 Task: Create a due date automation trigger when advanced on, 2 days before a card is due add basic assigned to me at 11:00 AM.
Action: Mouse moved to (1104, 322)
Screenshot: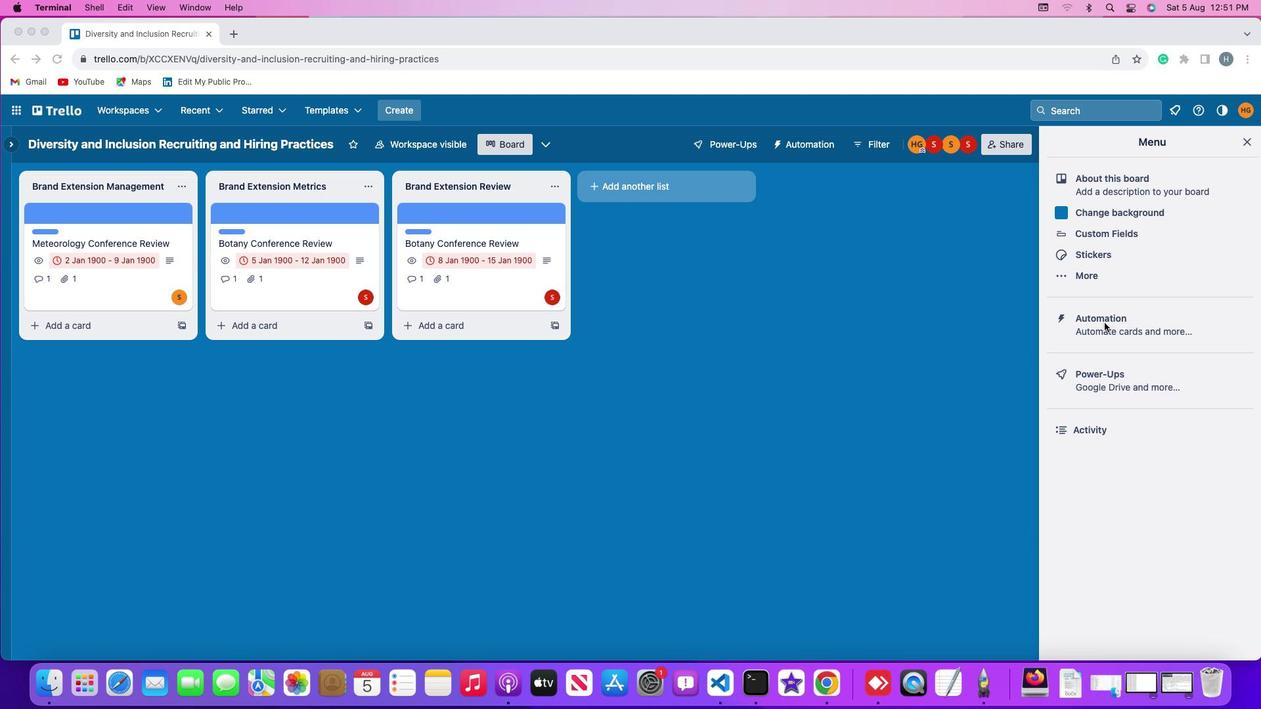 
Action: Mouse pressed left at (1104, 322)
Screenshot: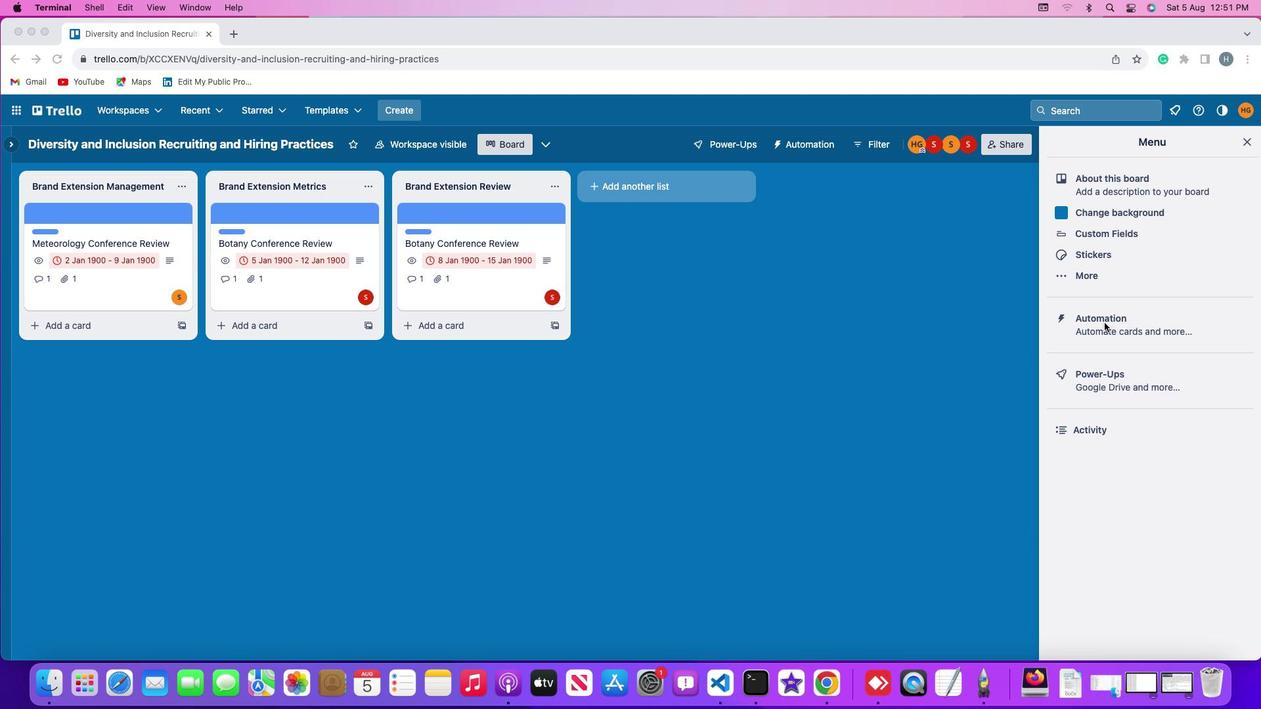 
Action: Mouse moved to (1104, 322)
Screenshot: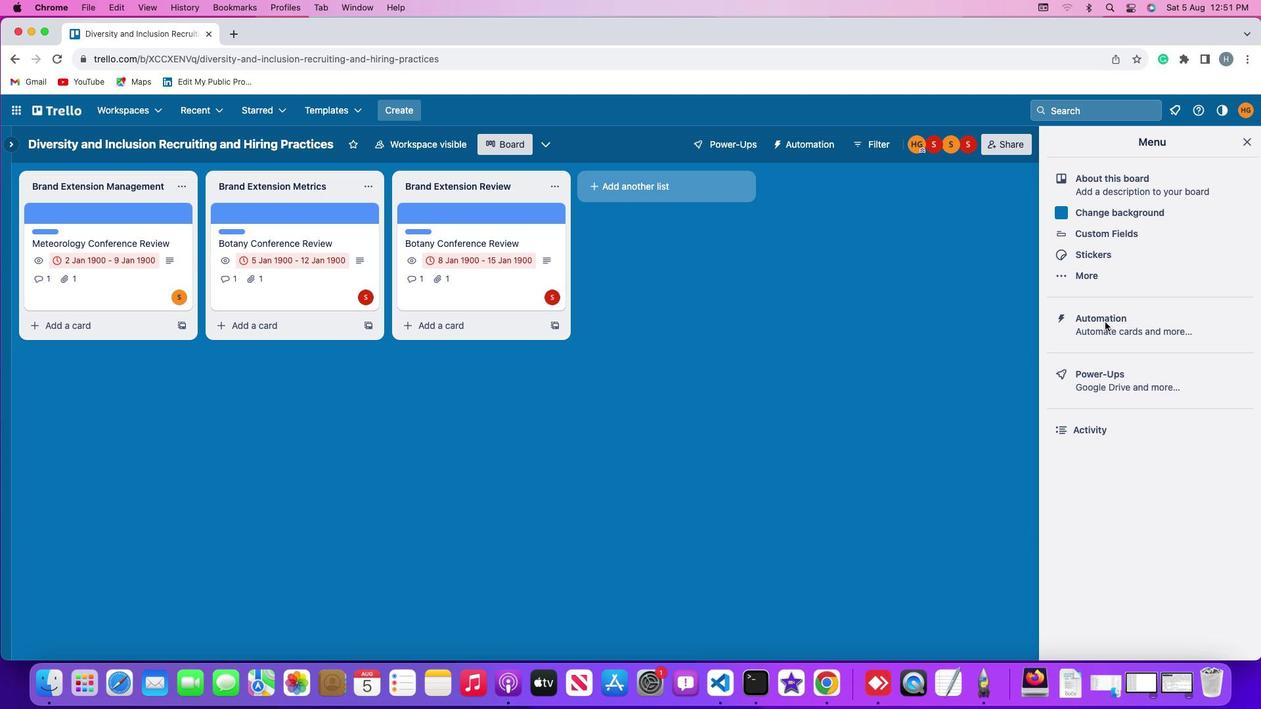 
Action: Mouse pressed left at (1104, 322)
Screenshot: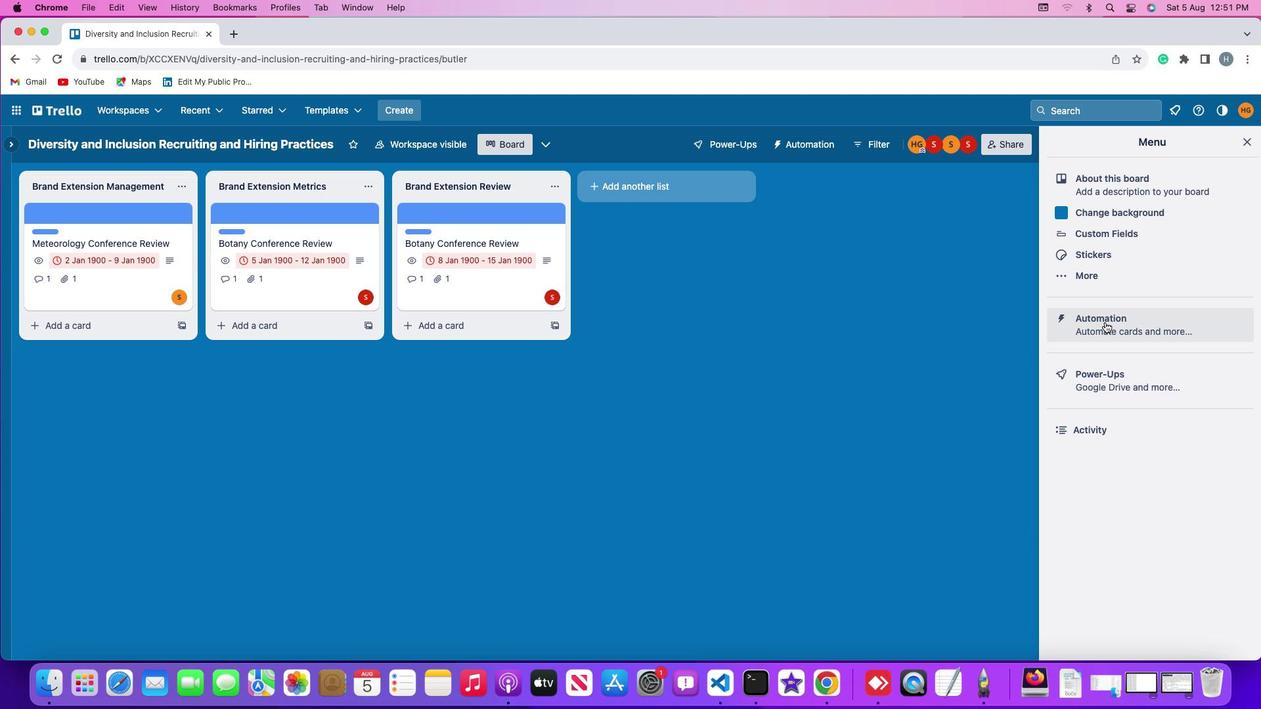 
Action: Mouse moved to (82, 311)
Screenshot: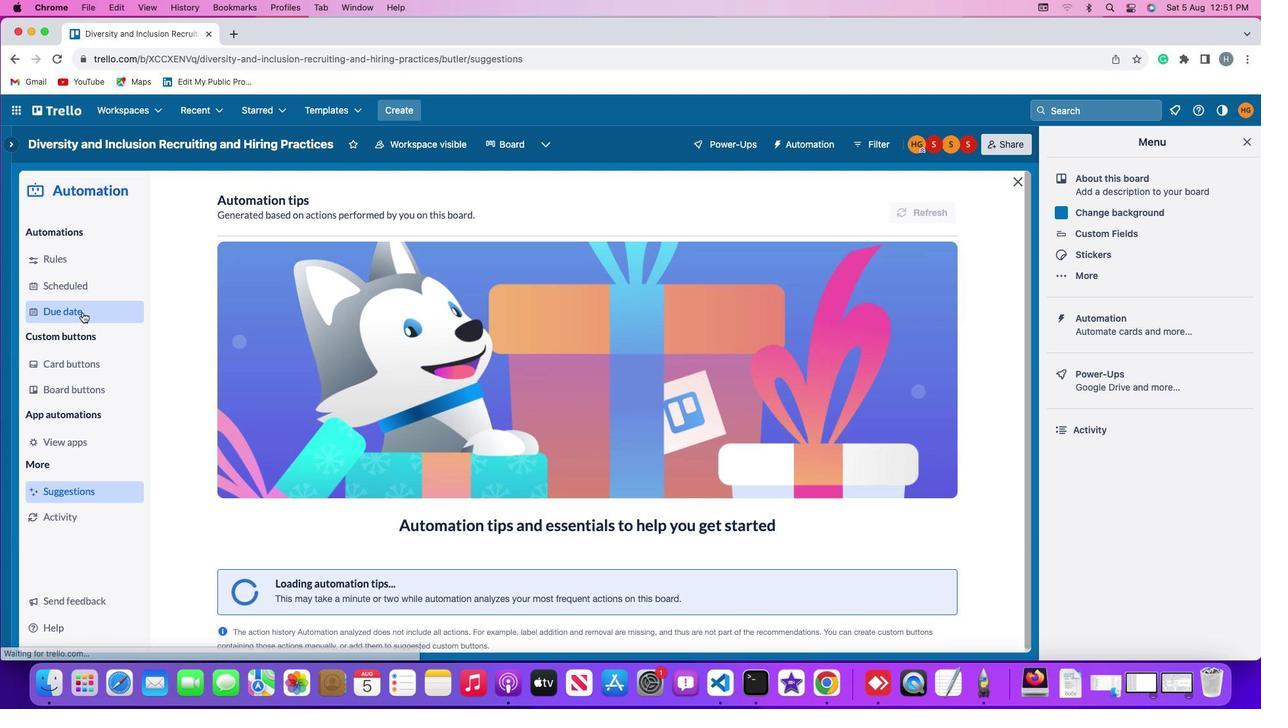 
Action: Mouse pressed left at (82, 311)
Screenshot: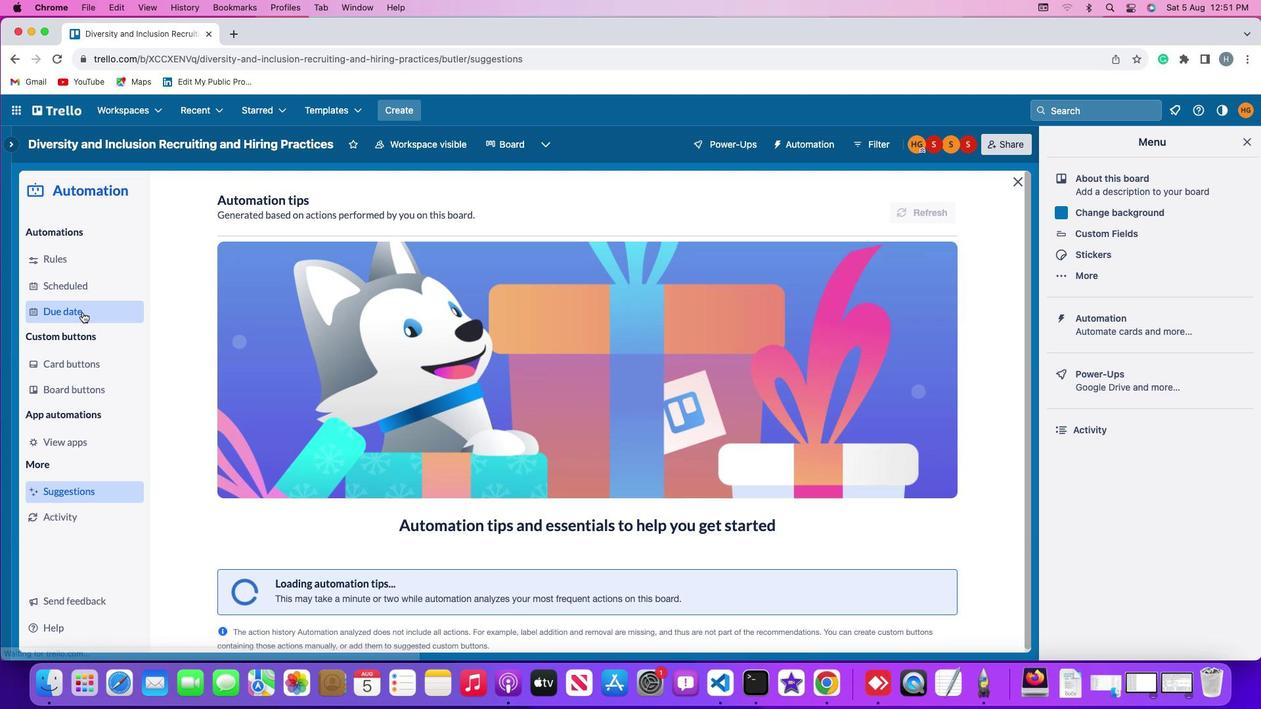
Action: Mouse moved to (880, 201)
Screenshot: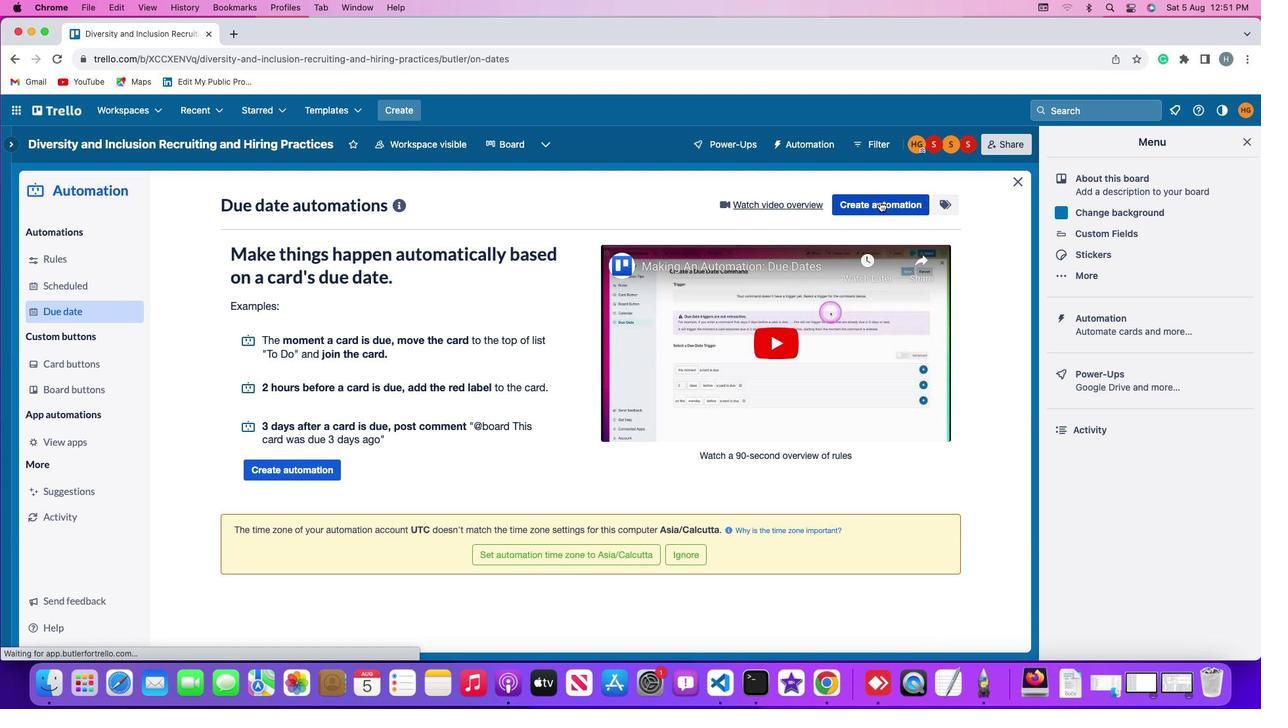 
Action: Mouse pressed left at (880, 201)
Screenshot: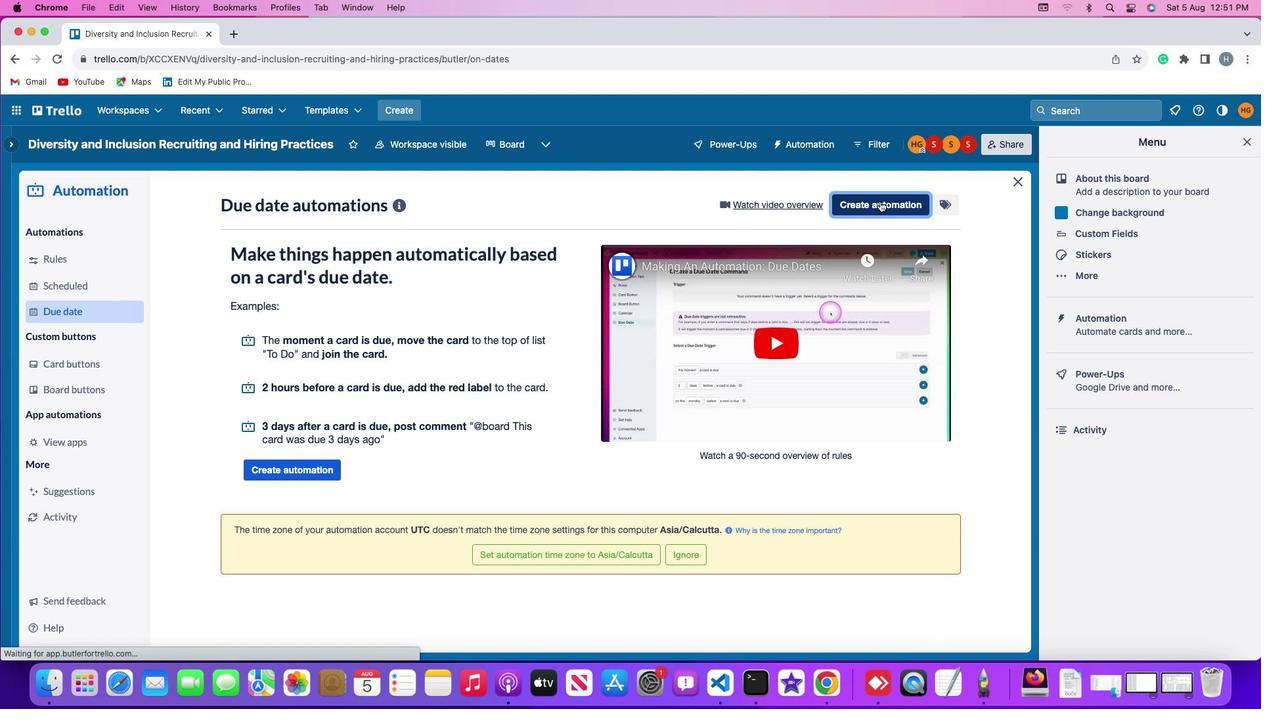 
Action: Mouse moved to (575, 328)
Screenshot: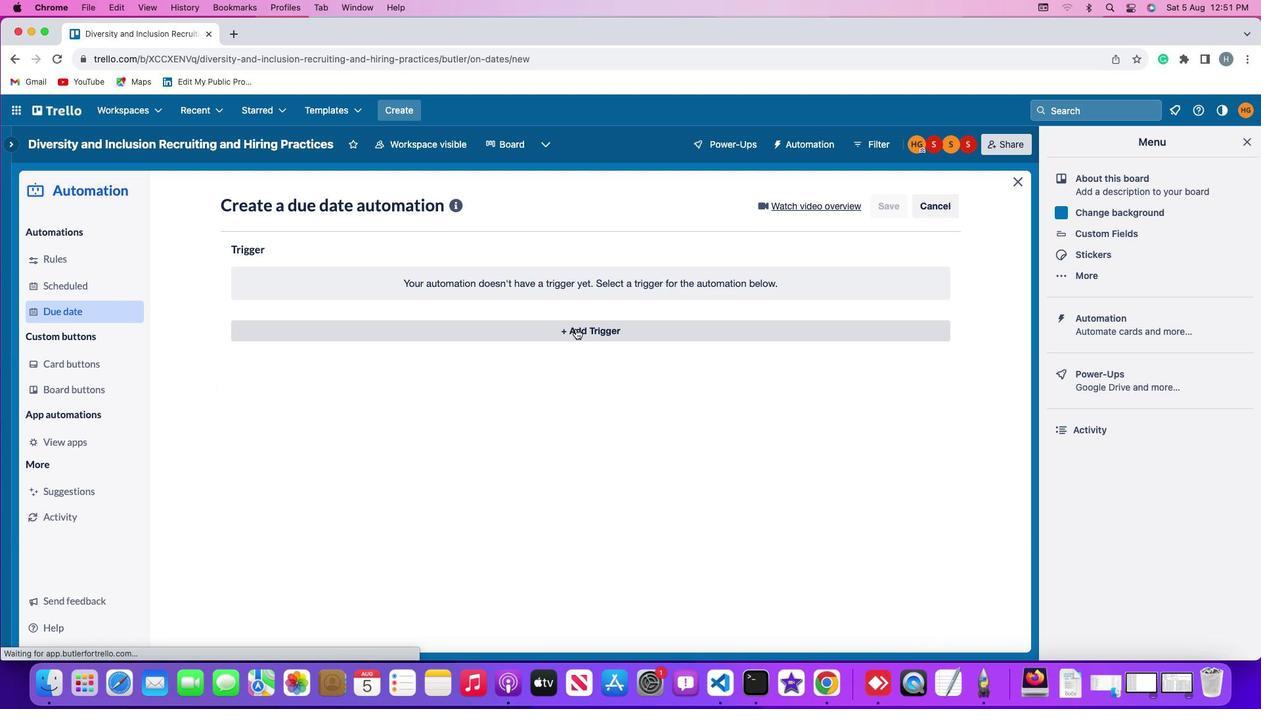 
Action: Mouse pressed left at (575, 328)
Screenshot: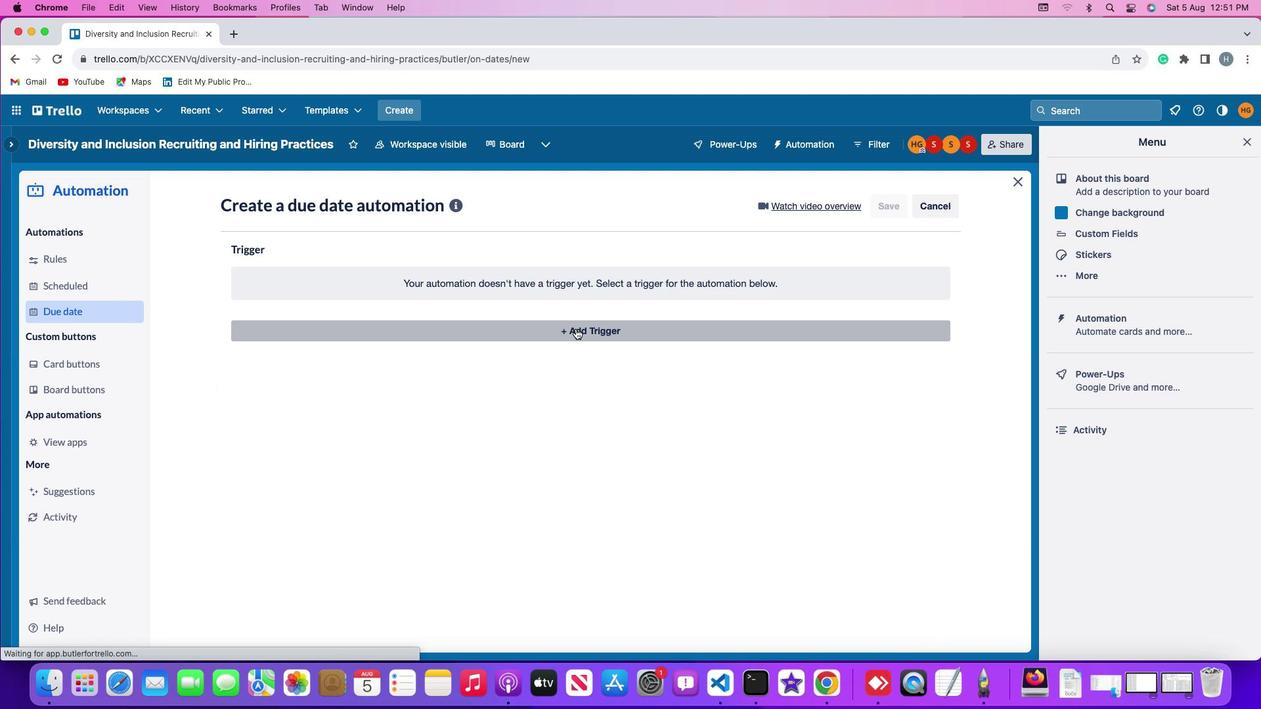 
Action: Mouse moved to (258, 528)
Screenshot: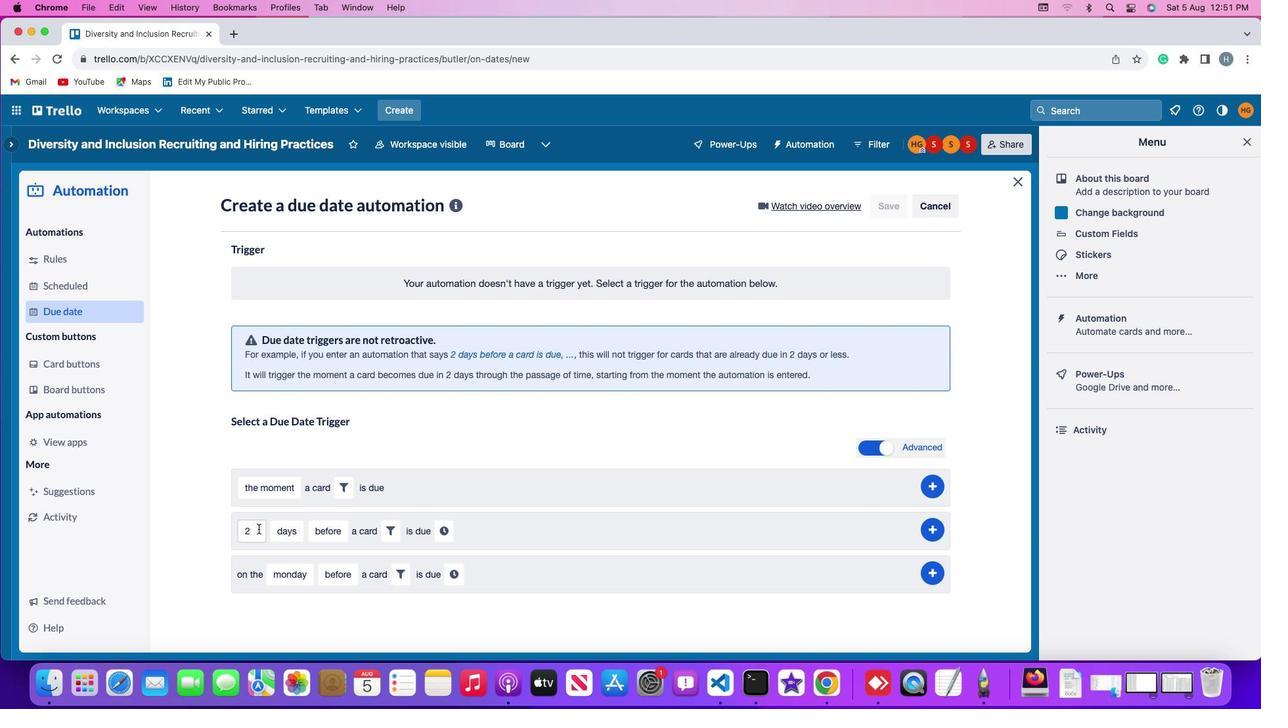 
Action: Mouse pressed left at (258, 528)
Screenshot: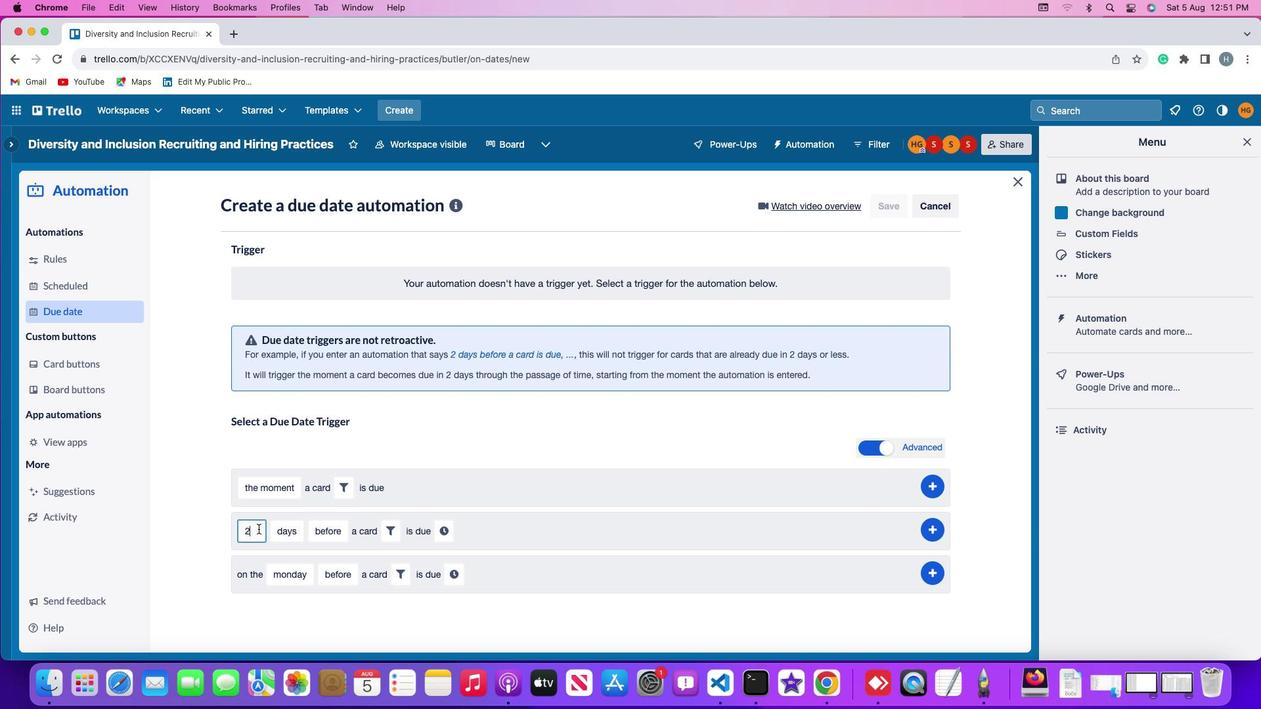 
Action: Mouse moved to (259, 527)
Screenshot: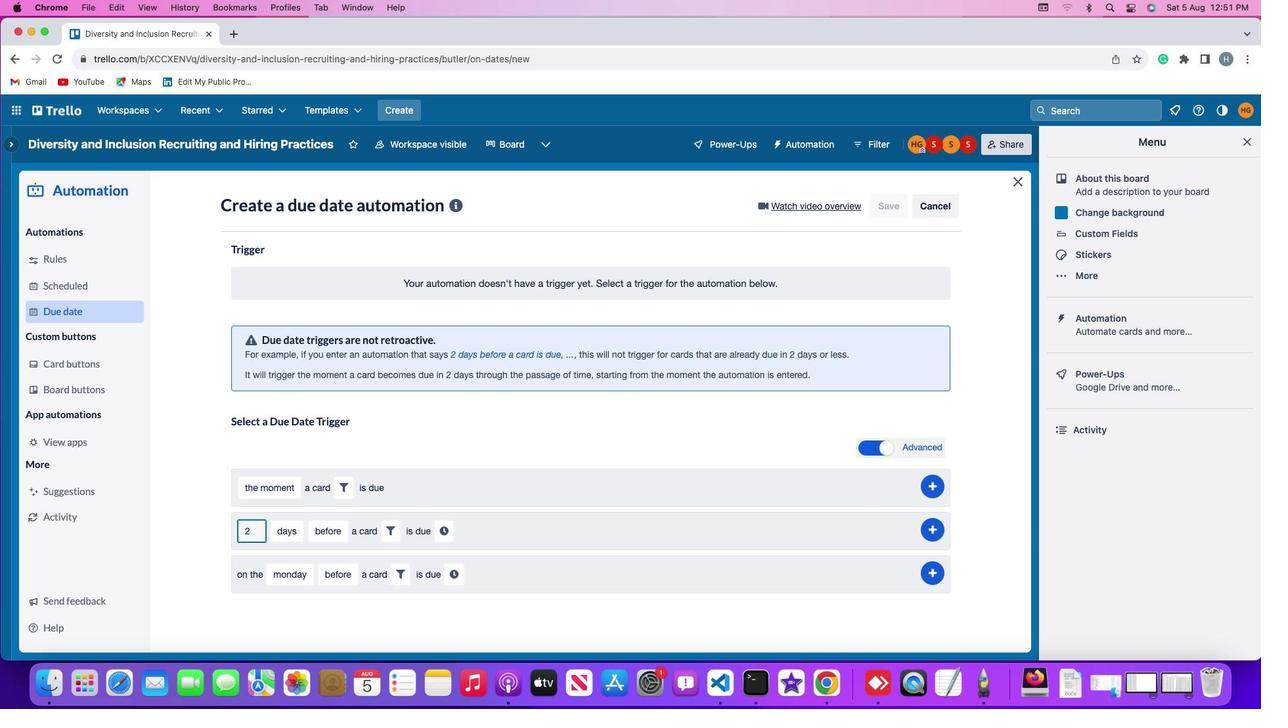 
Action: Key pressed Key.backspace'2'
Screenshot: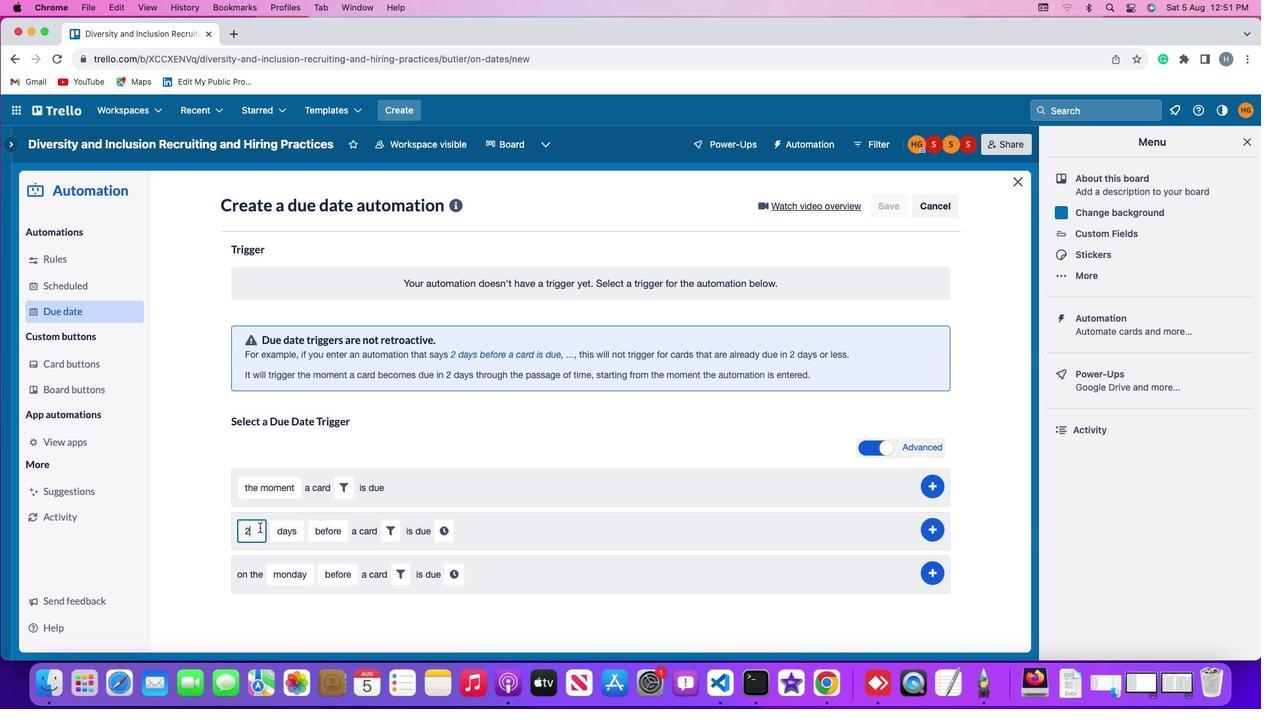 
Action: Mouse moved to (289, 527)
Screenshot: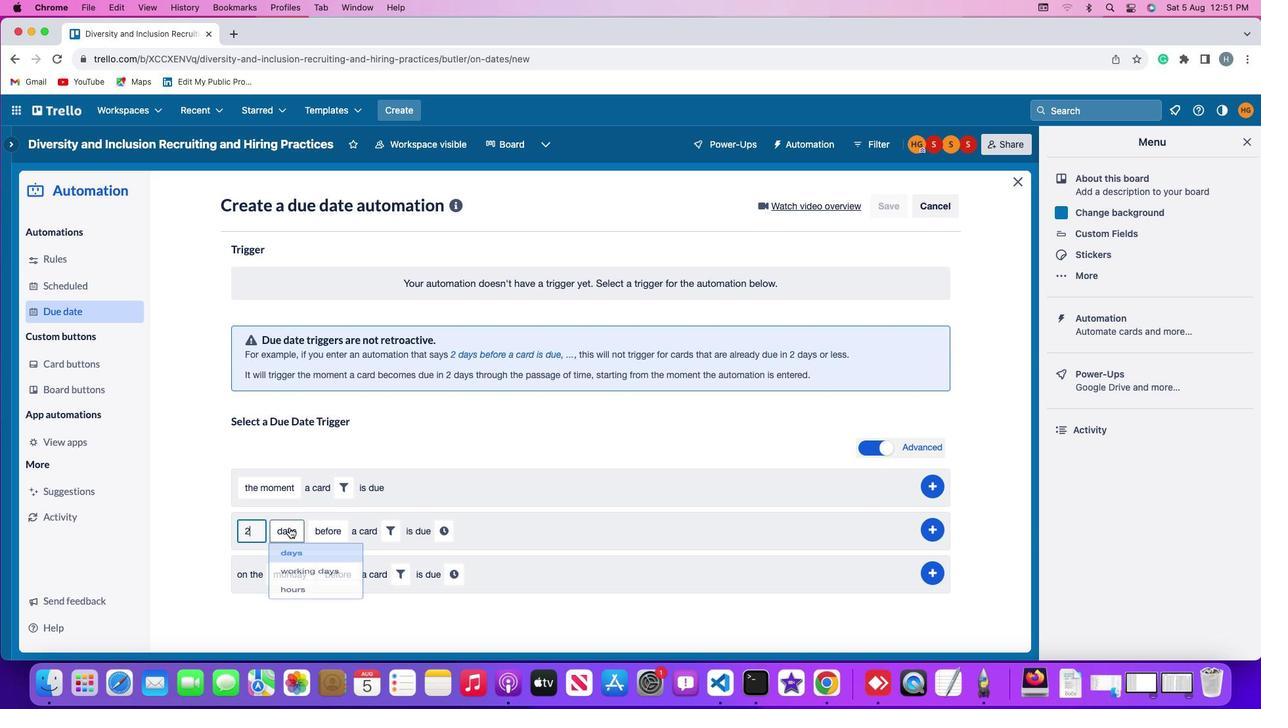 
Action: Mouse pressed left at (289, 527)
Screenshot: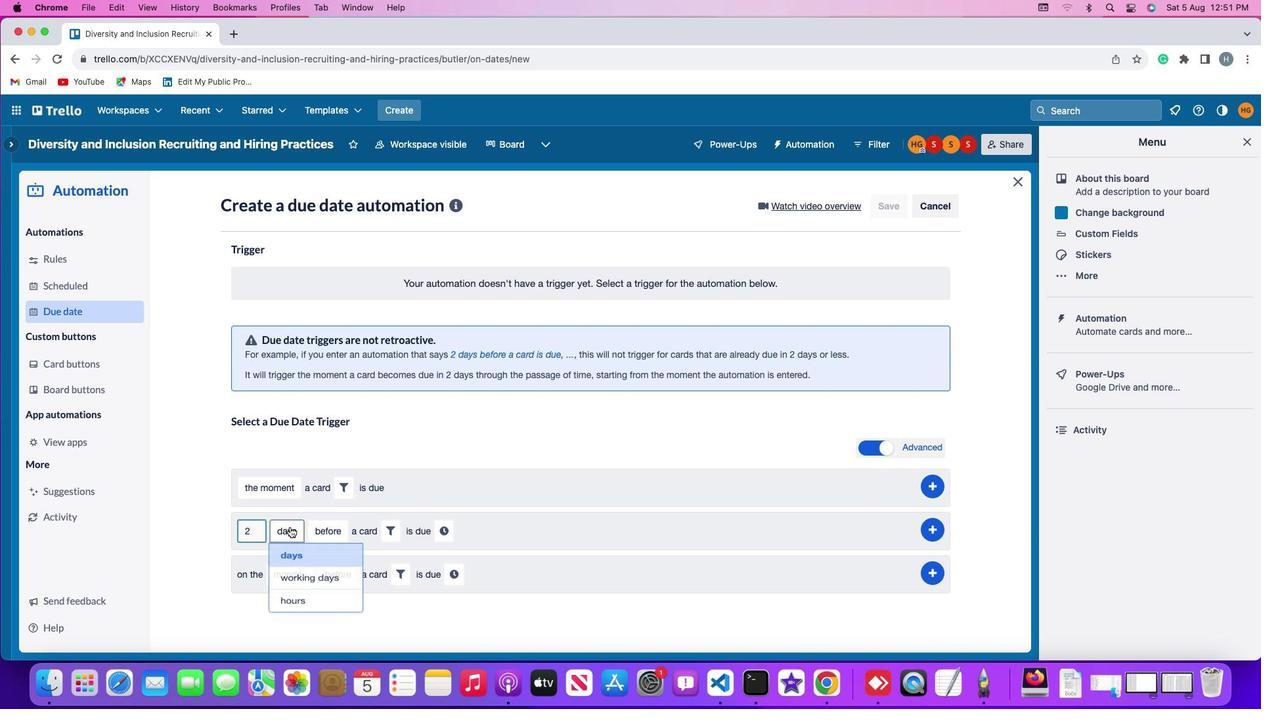 
Action: Mouse moved to (298, 553)
Screenshot: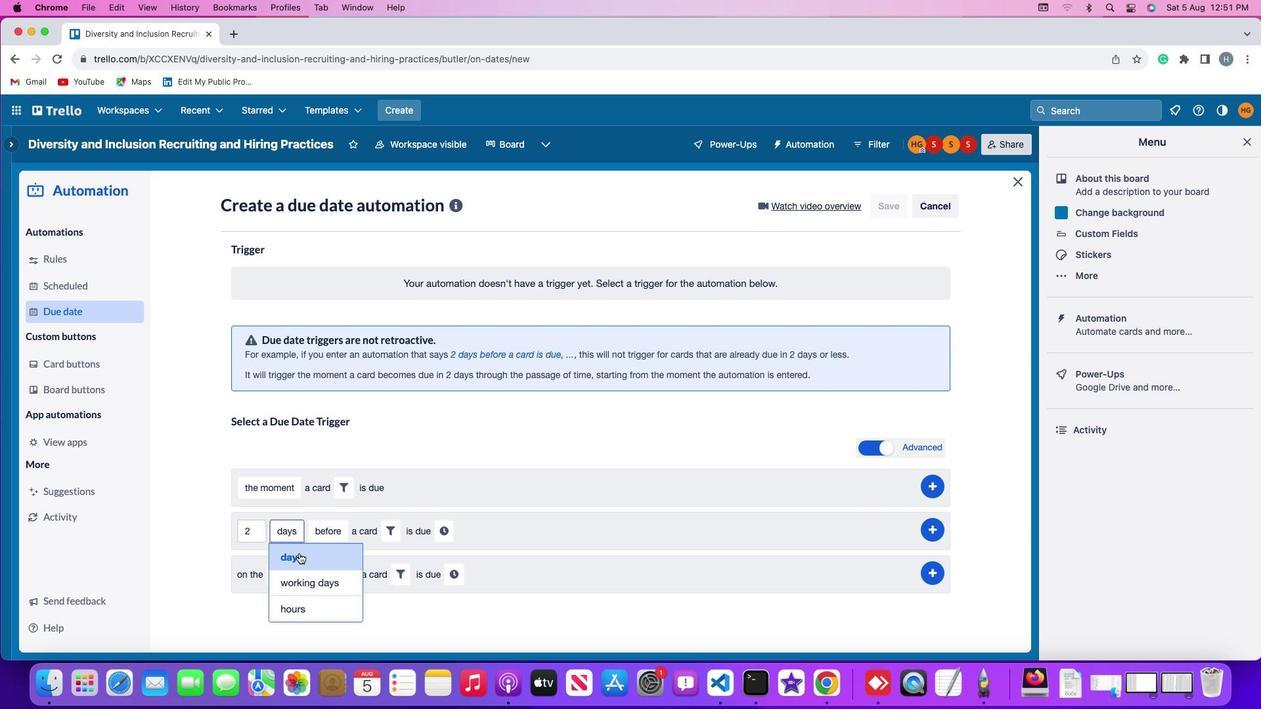 
Action: Mouse pressed left at (298, 553)
Screenshot: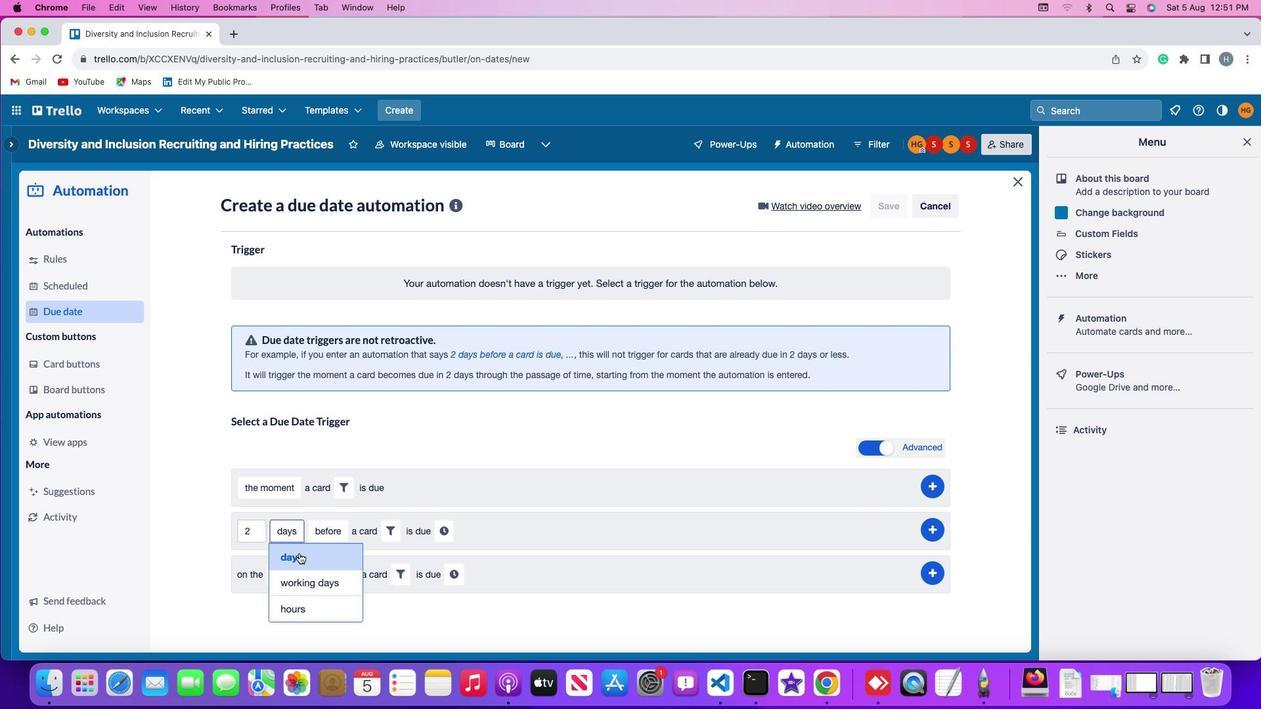 
Action: Mouse moved to (329, 525)
Screenshot: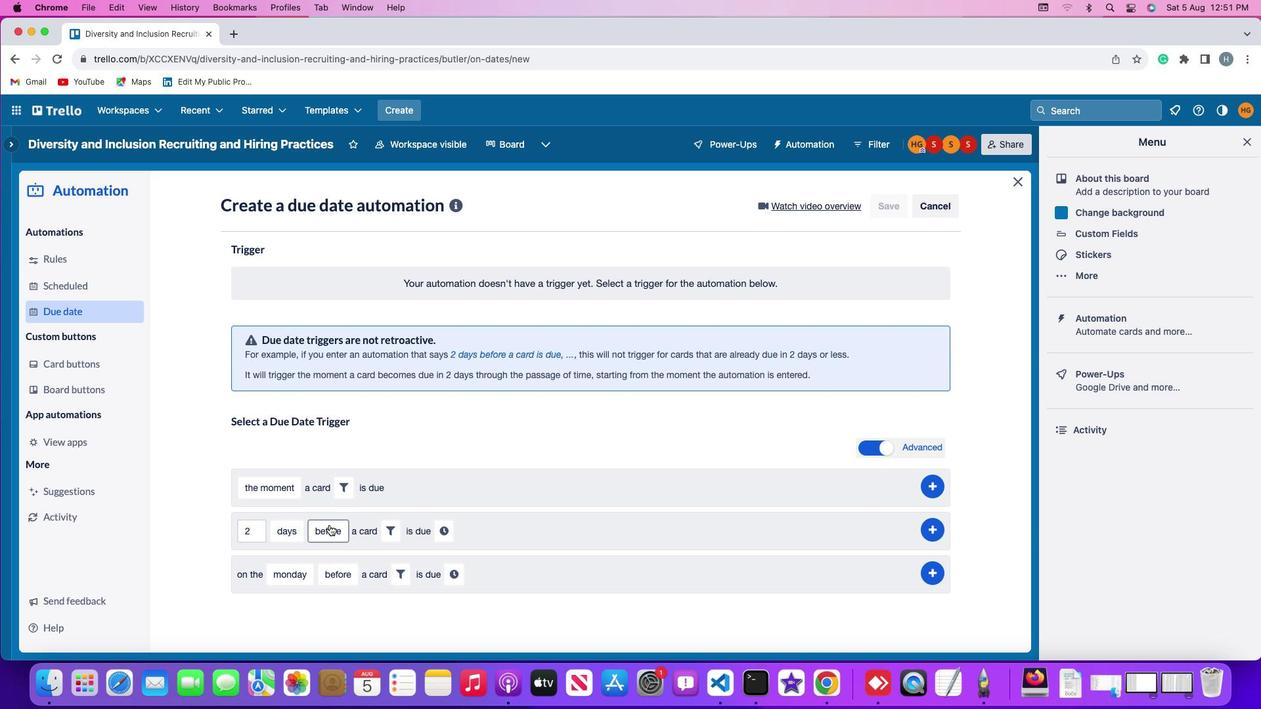 
Action: Mouse pressed left at (329, 525)
Screenshot: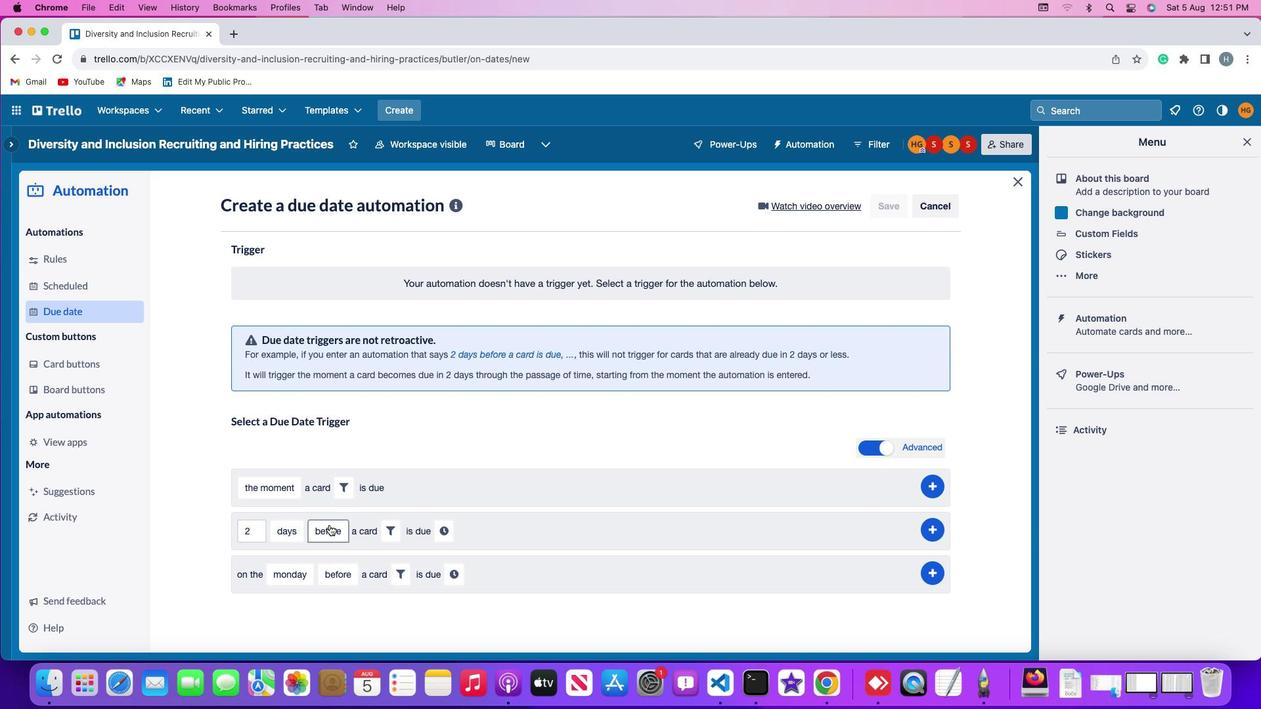 
Action: Mouse moved to (339, 554)
Screenshot: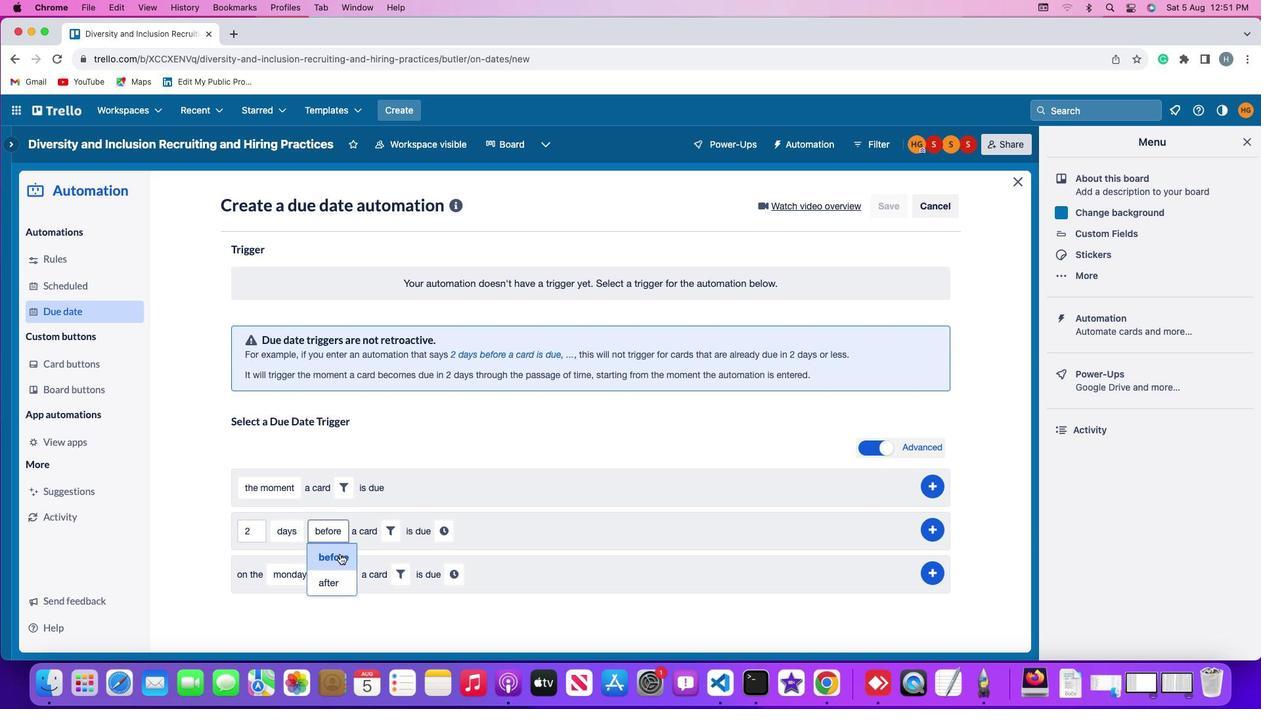 
Action: Mouse pressed left at (339, 554)
Screenshot: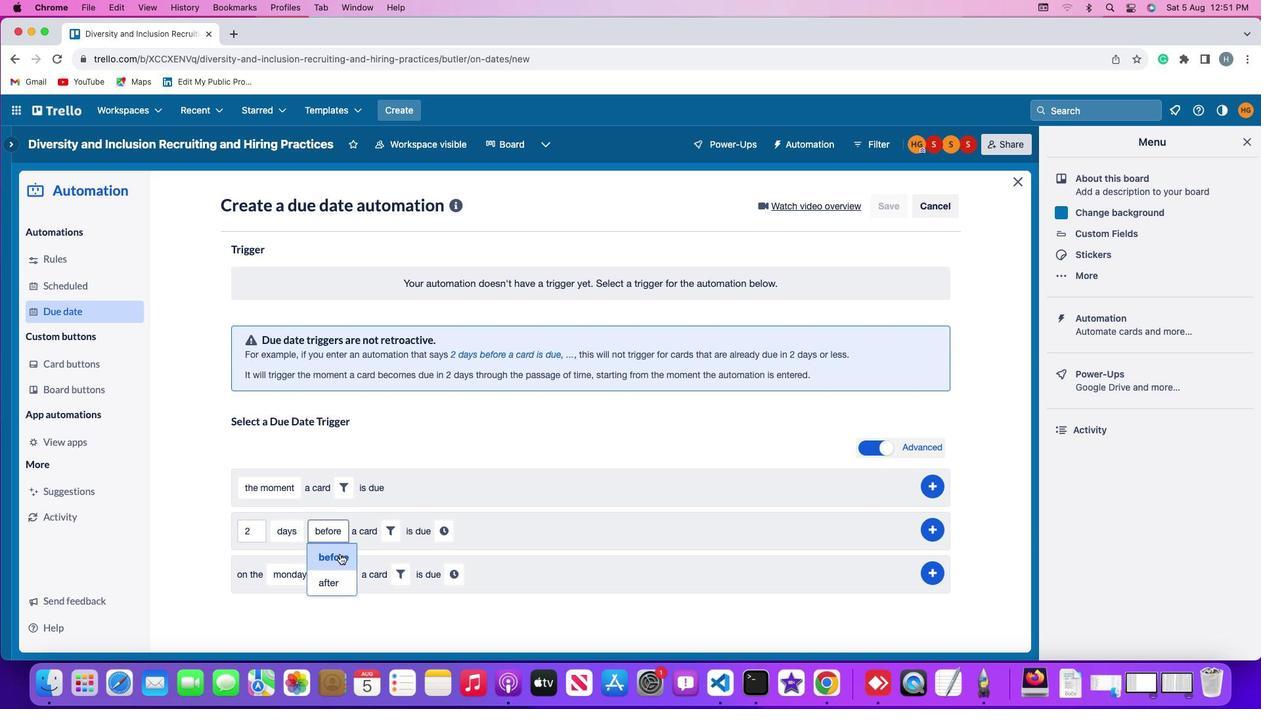 
Action: Mouse moved to (394, 530)
Screenshot: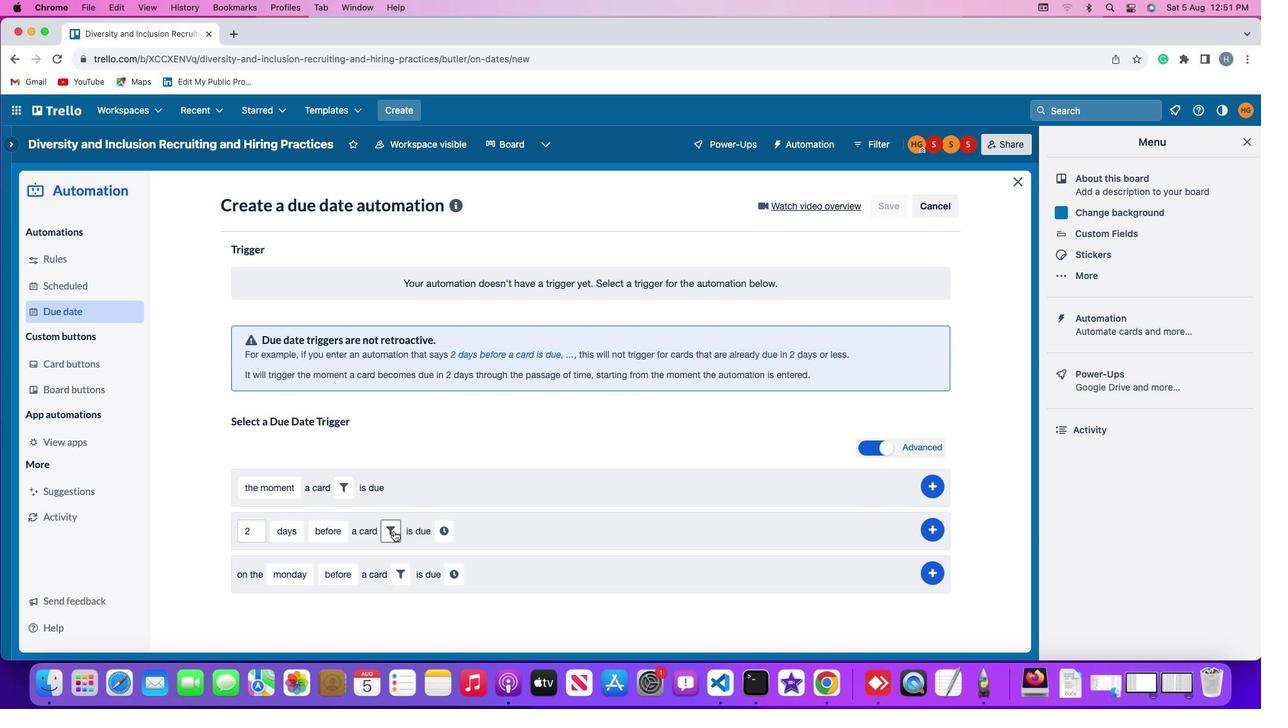 
Action: Mouse pressed left at (394, 530)
Screenshot: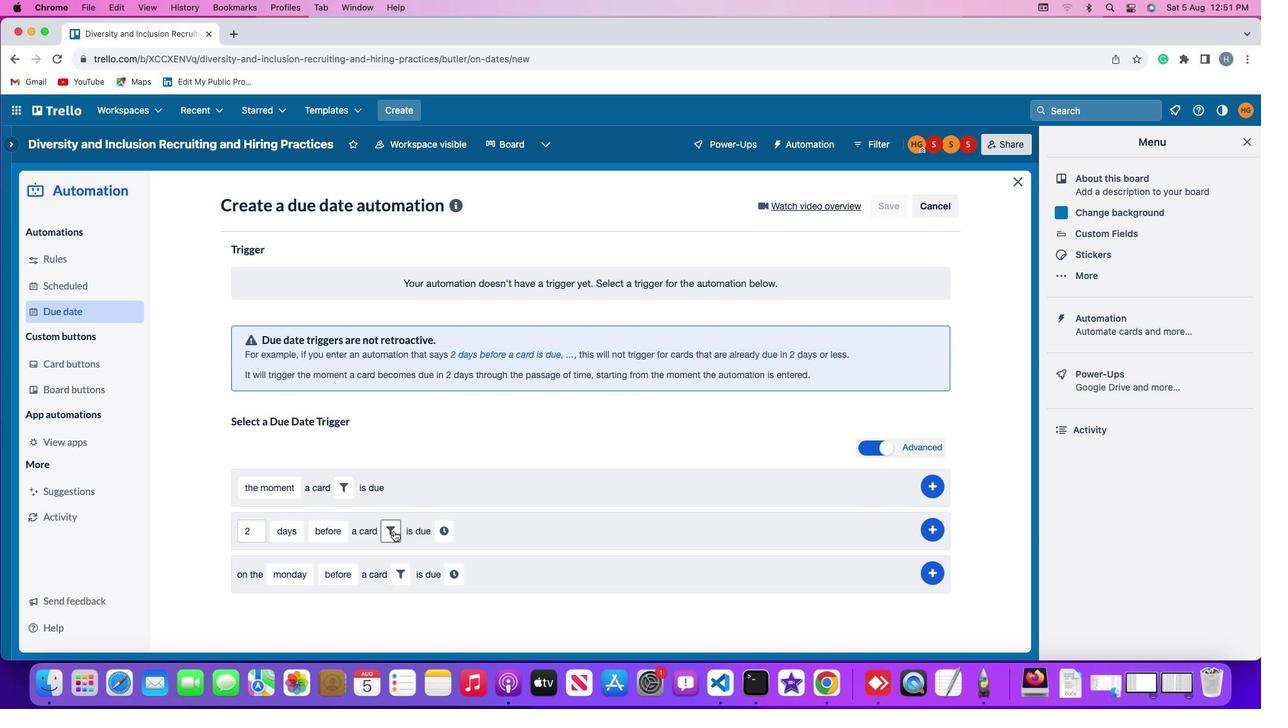 
Action: Mouse moved to (469, 570)
Screenshot: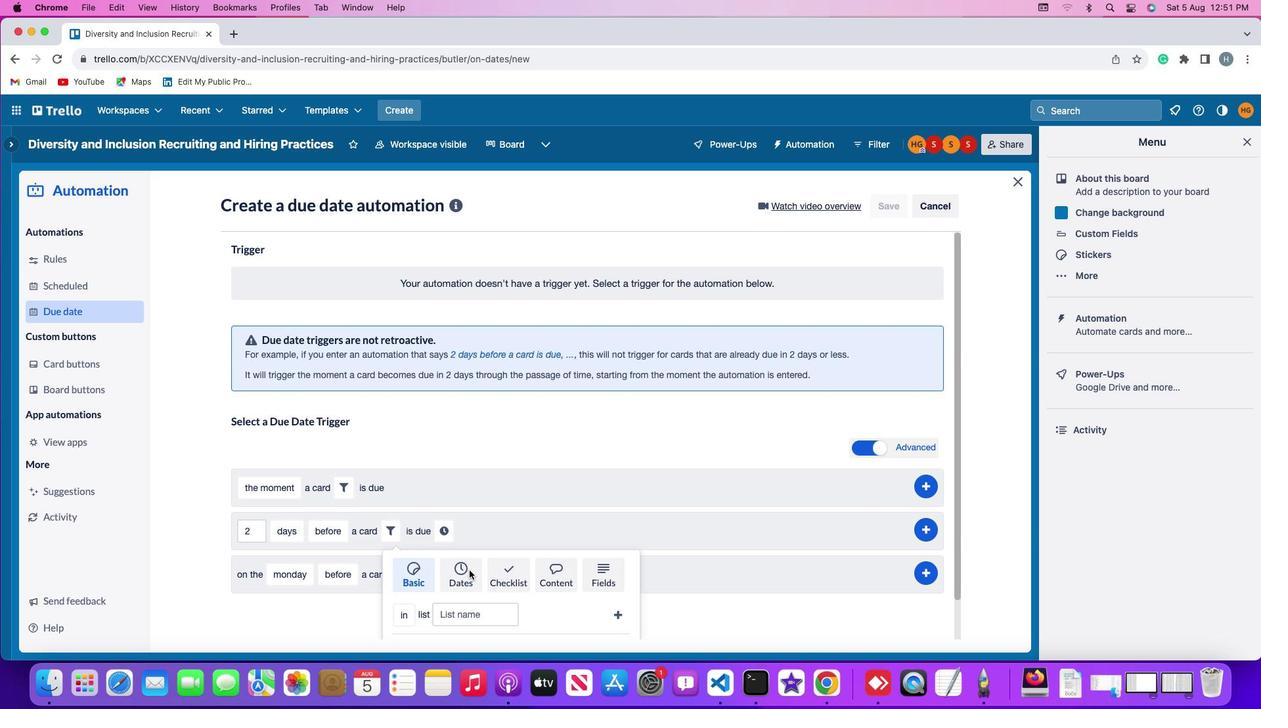 
Action: Mouse scrolled (469, 570) with delta (0, 0)
Screenshot: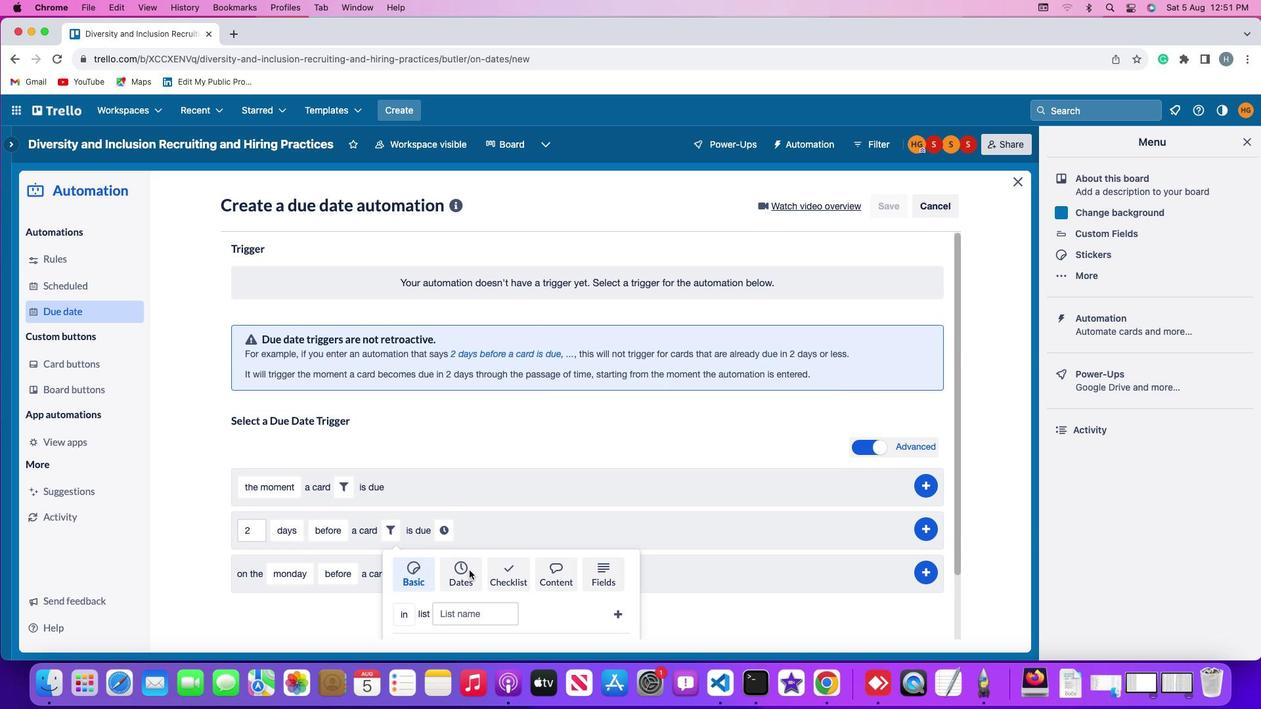 
Action: Mouse scrolled (469, 570) with delta (0, 0)
Screenshot: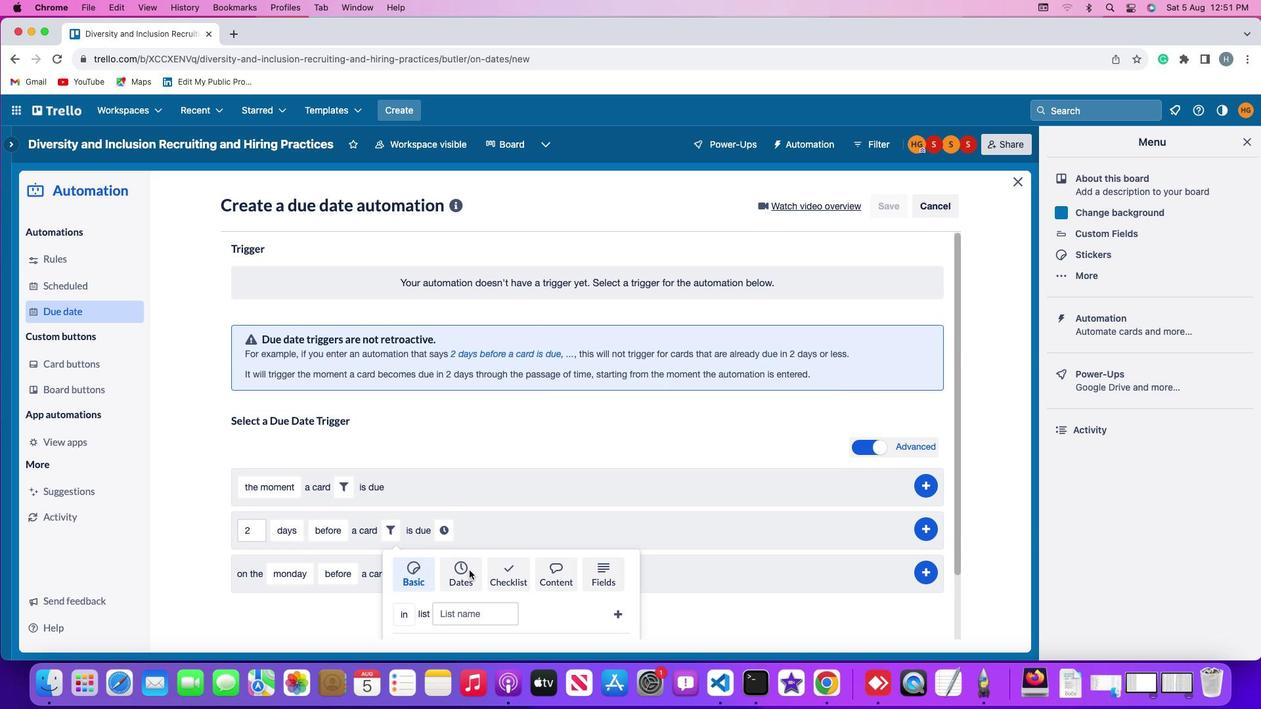 
Action: Mouse scrolled (469, 570) with delta (0, -2)
Screenshot: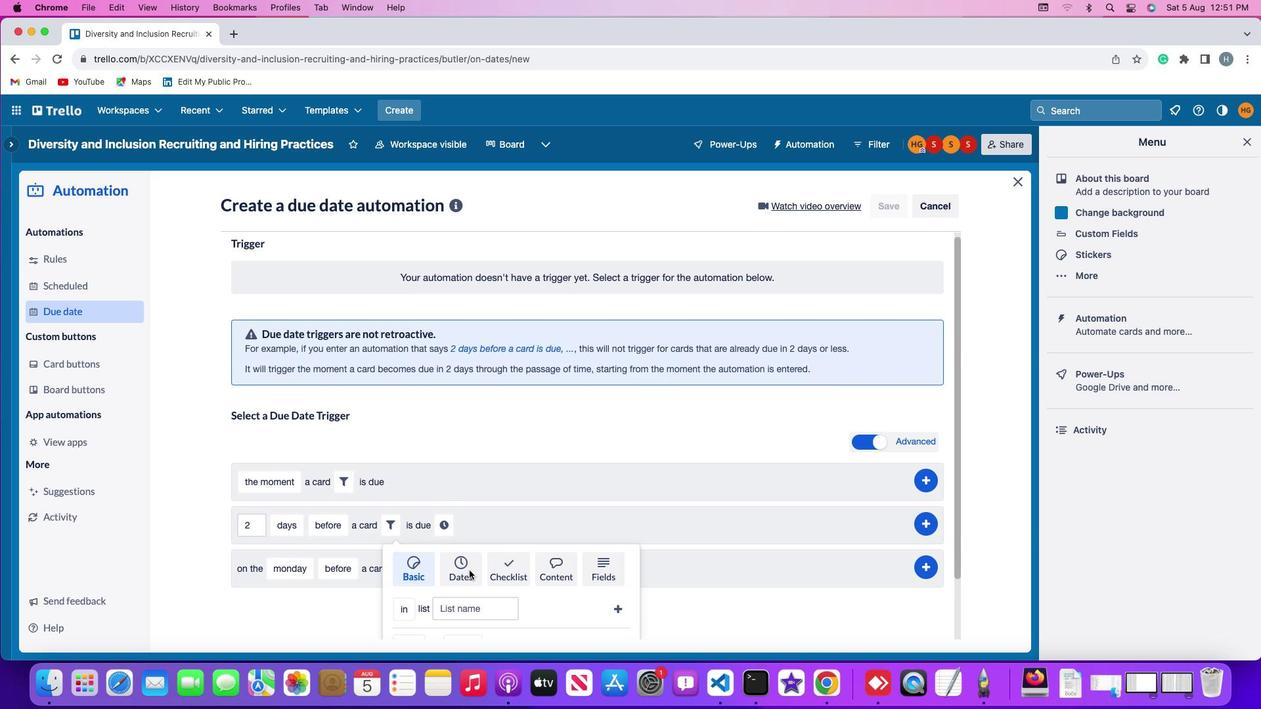 
Action: Mouse scrolled (469, 570) with delta (0, -3)
Screenshot: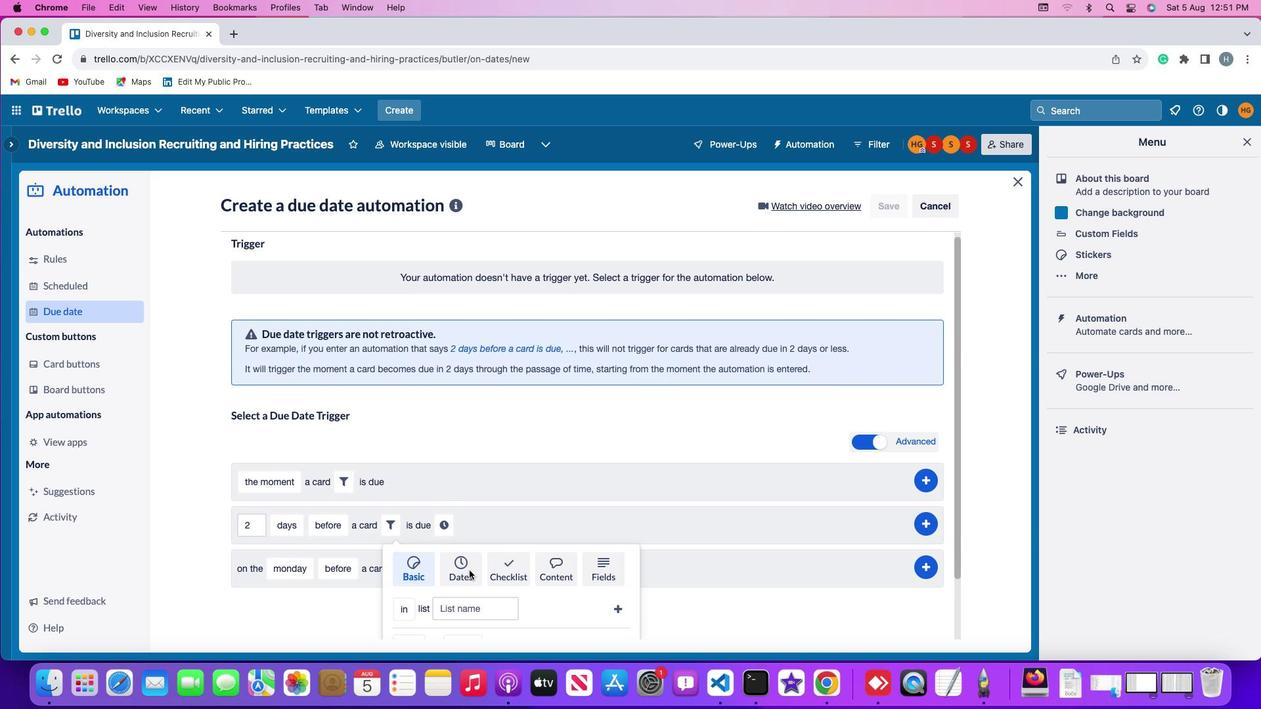
Action: Mouse scrolled (469, 570) with delta (0, -3)
Screenshot: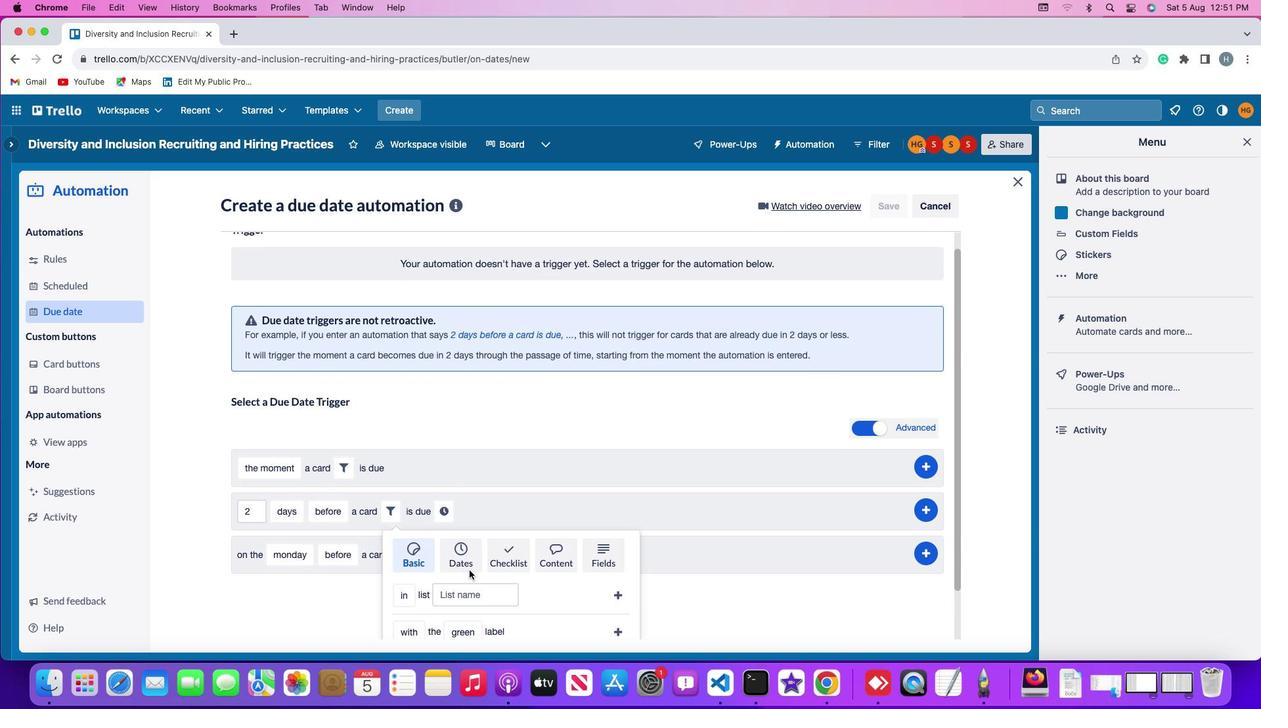 
Action: Mouse scrolled (469, 570) with delta (0, -4)
Screenshot: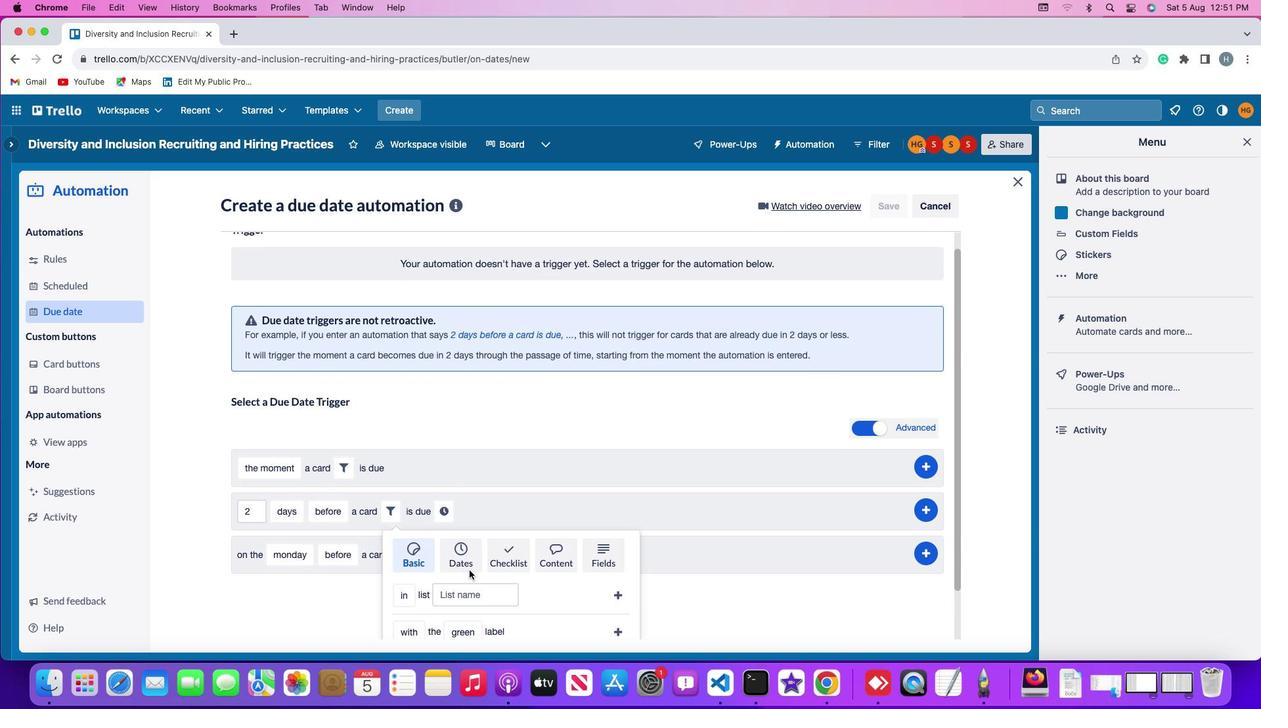 
Action: Mouse scrolled (469, 570) with delta (0, 0)
Screenshot: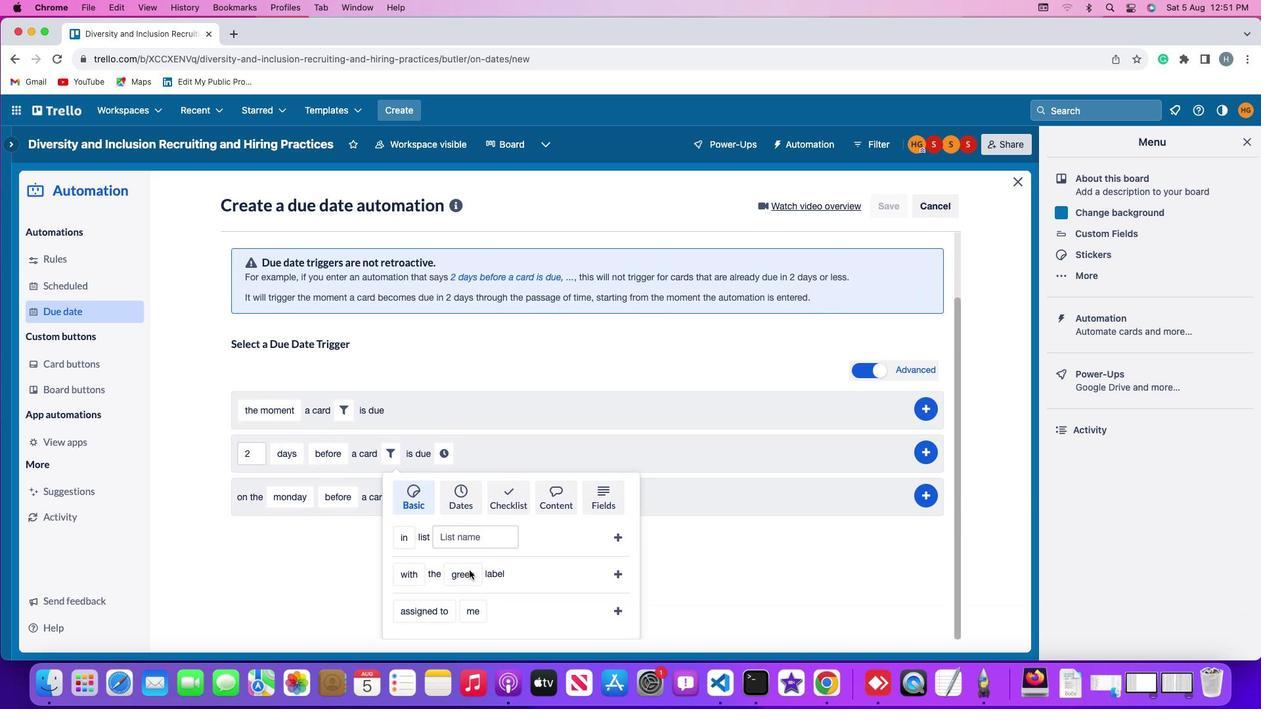 
Action: Mouse scrolled (469, 570) with delta (0, 0)
Screenshot: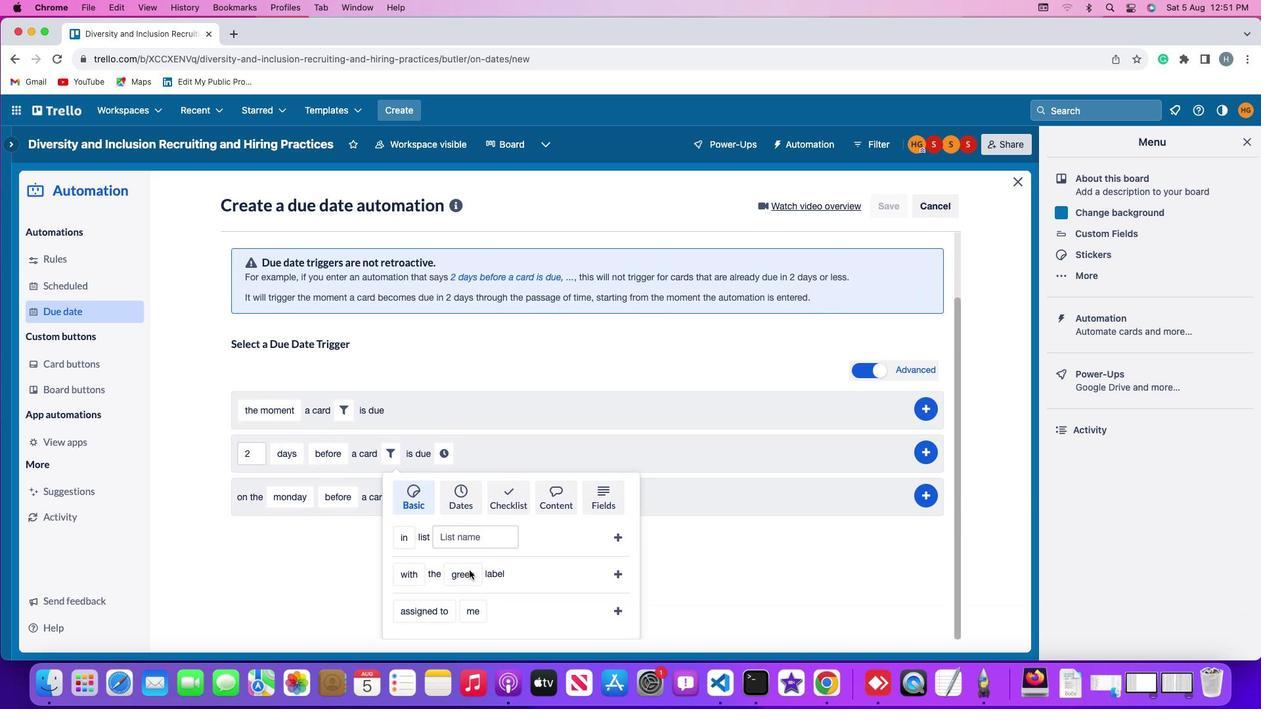 
Action: Mouse scrolled (469, 570) with delta (0, -1)
Screenshot: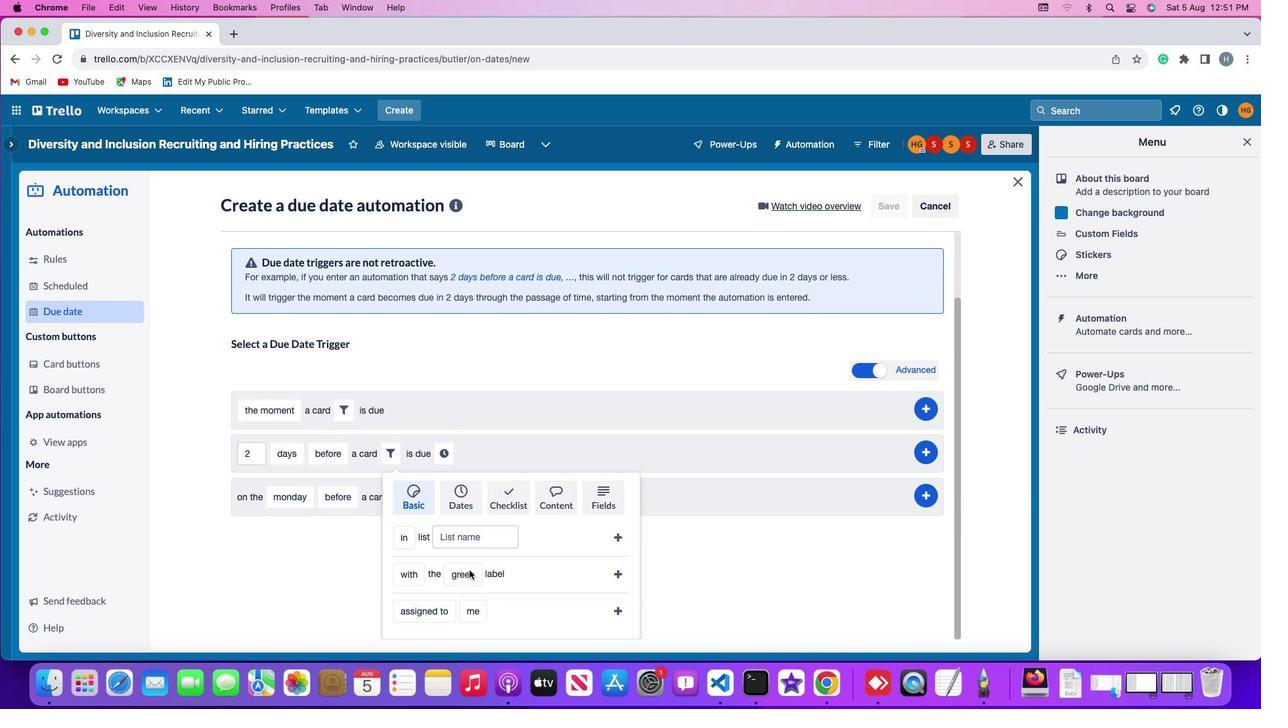
Action: Mouse scrolled (469, 570) with delta (0, -3)
Screenshot: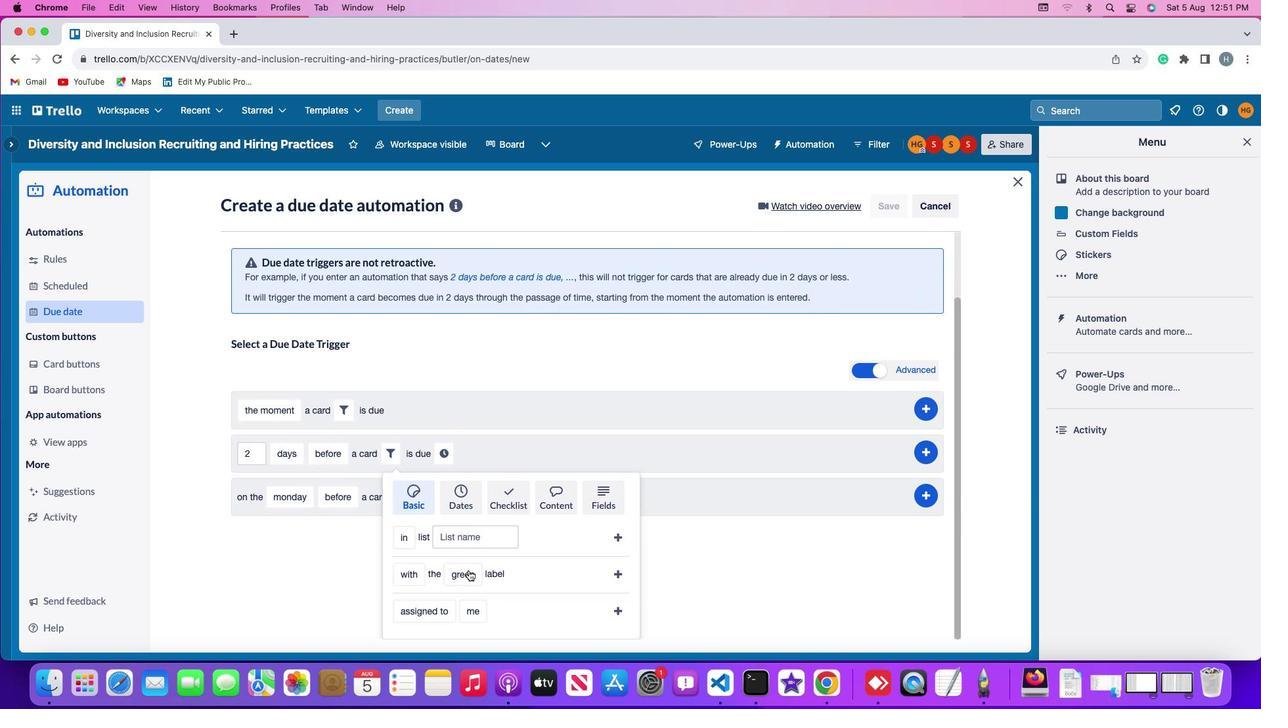 
Action: Mouse moved to (425, 607)
Screenshot: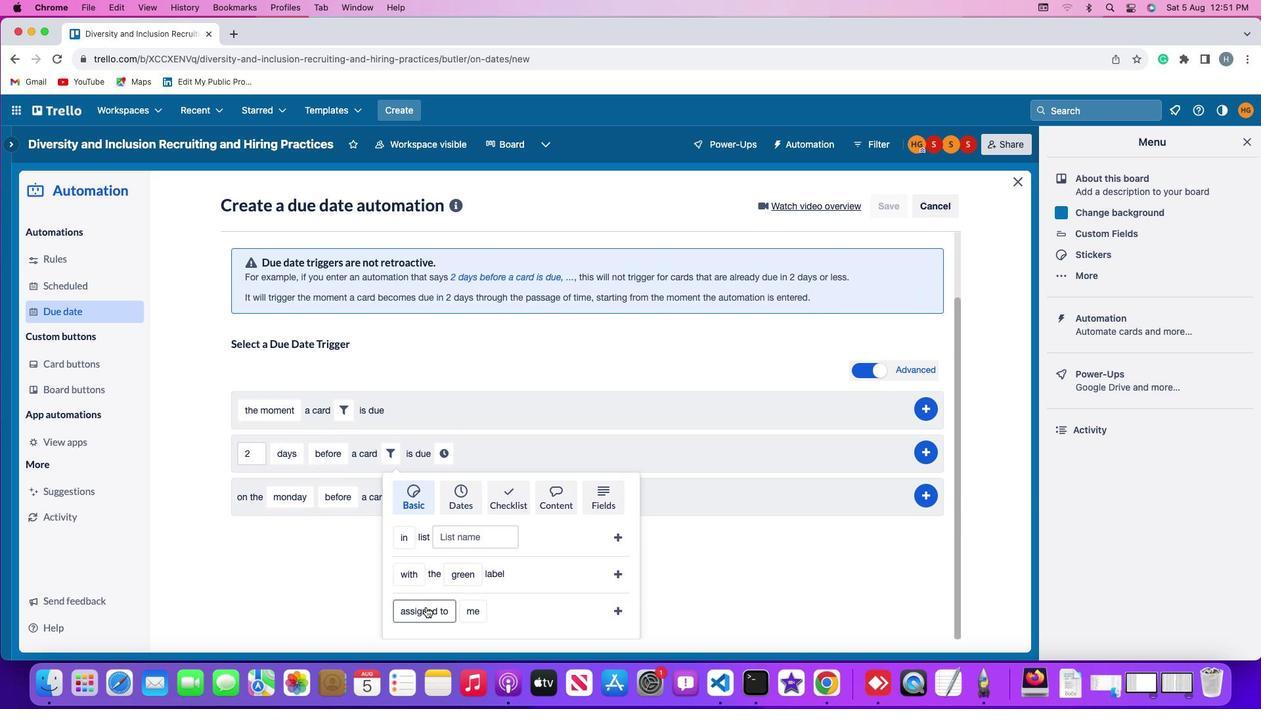 
Action: Mouse pressed left at (425, 607)
Screenshot: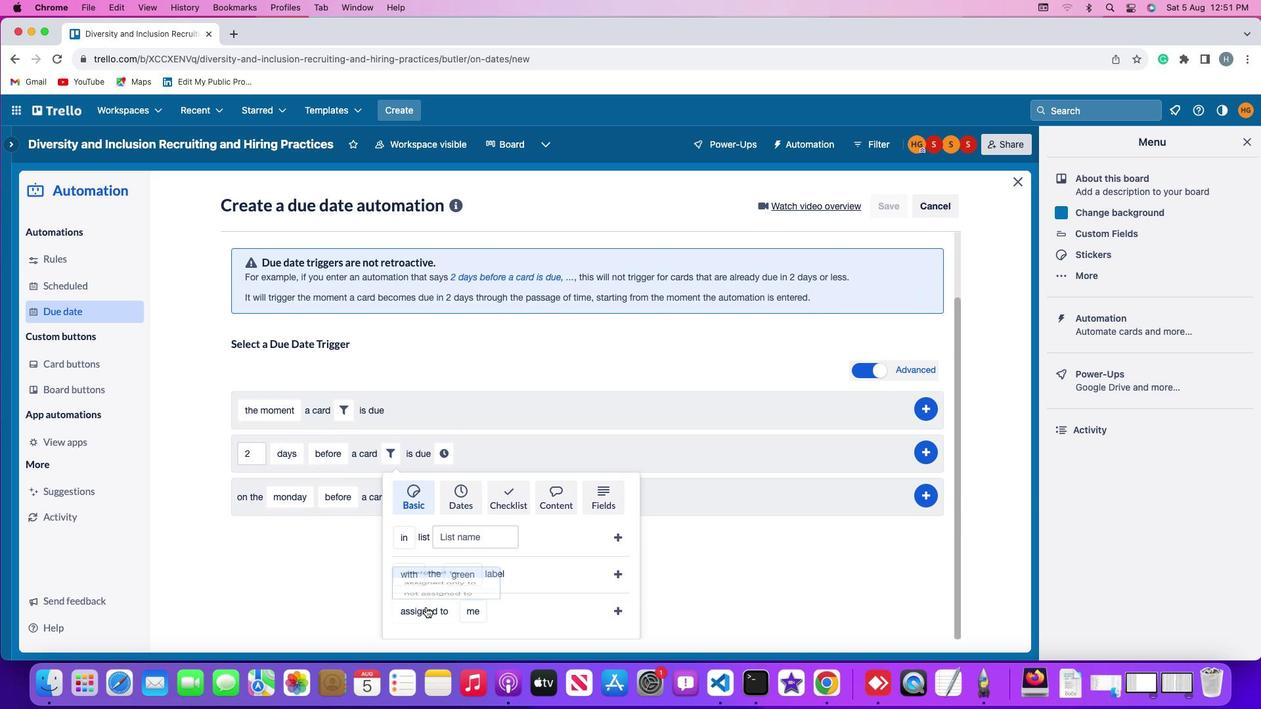 
Action: Mouse moved to (449, 535)
Screenshot: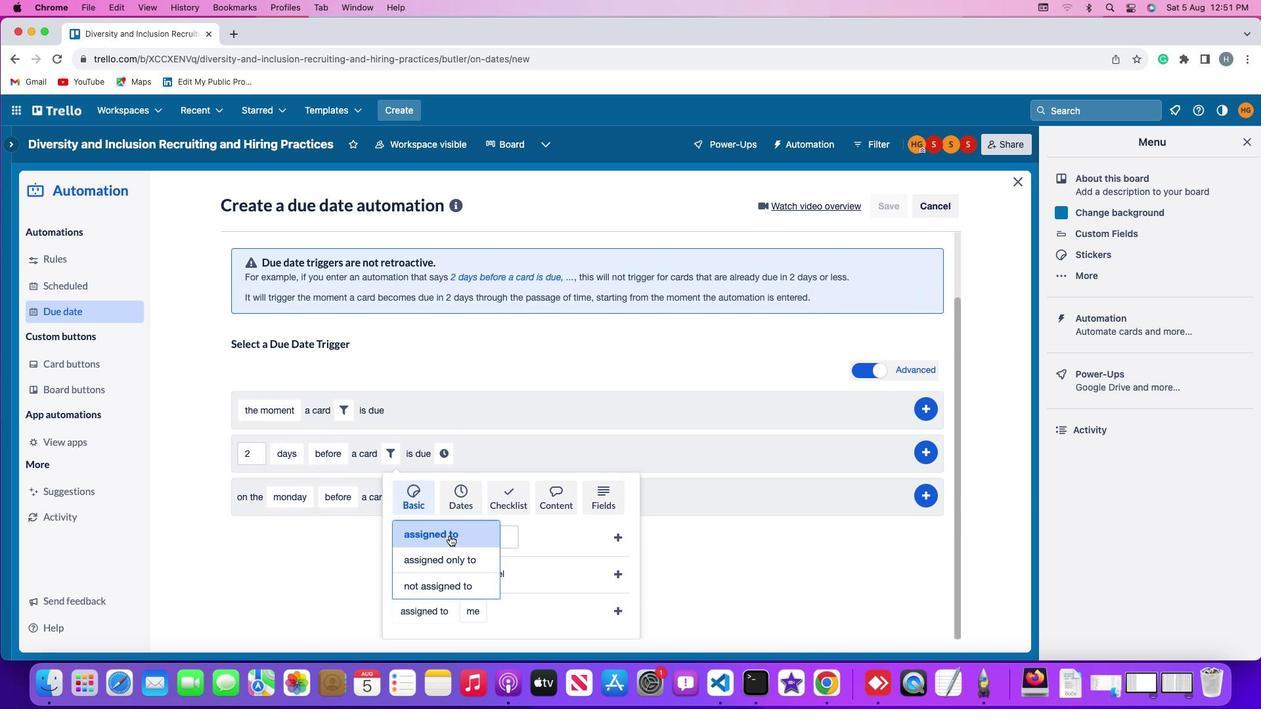 
Action: Mouse pressed left at (449, 535)
Screenshot: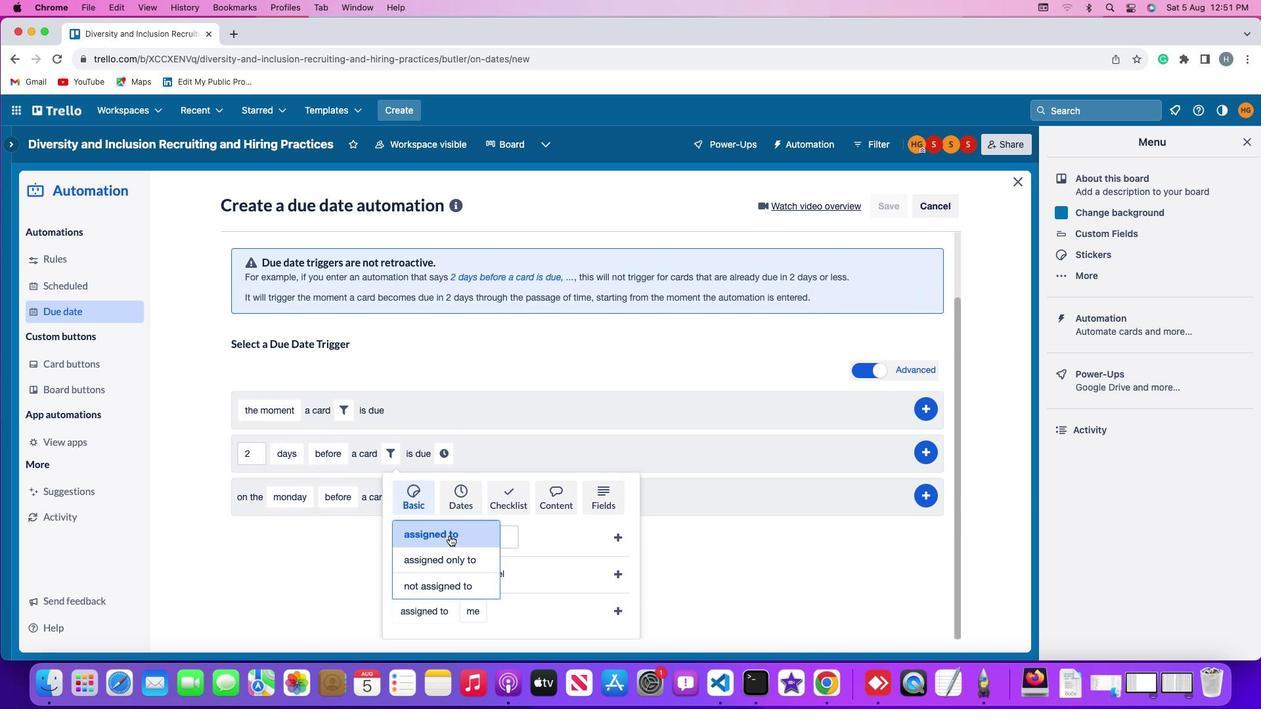 
Action: Mouse moved to (480, 612)
Screenshot: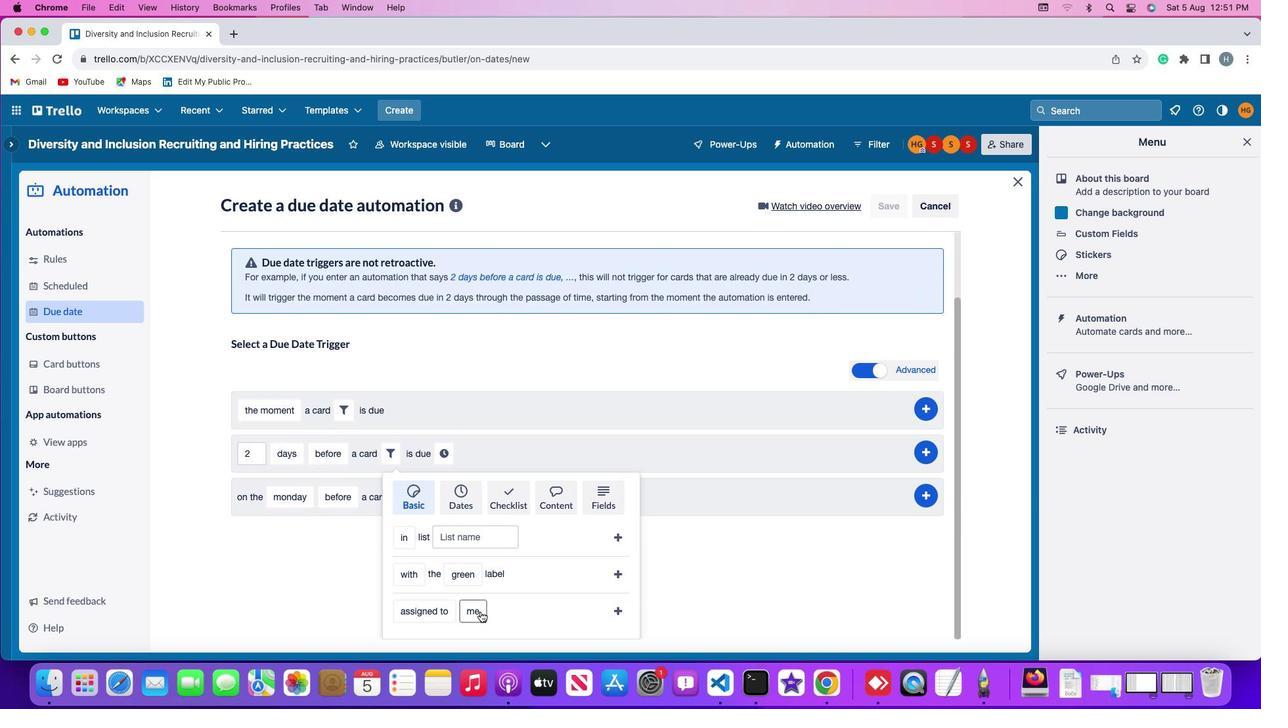 
Action: Mouse pressed left at (480, 612)
Screenshot: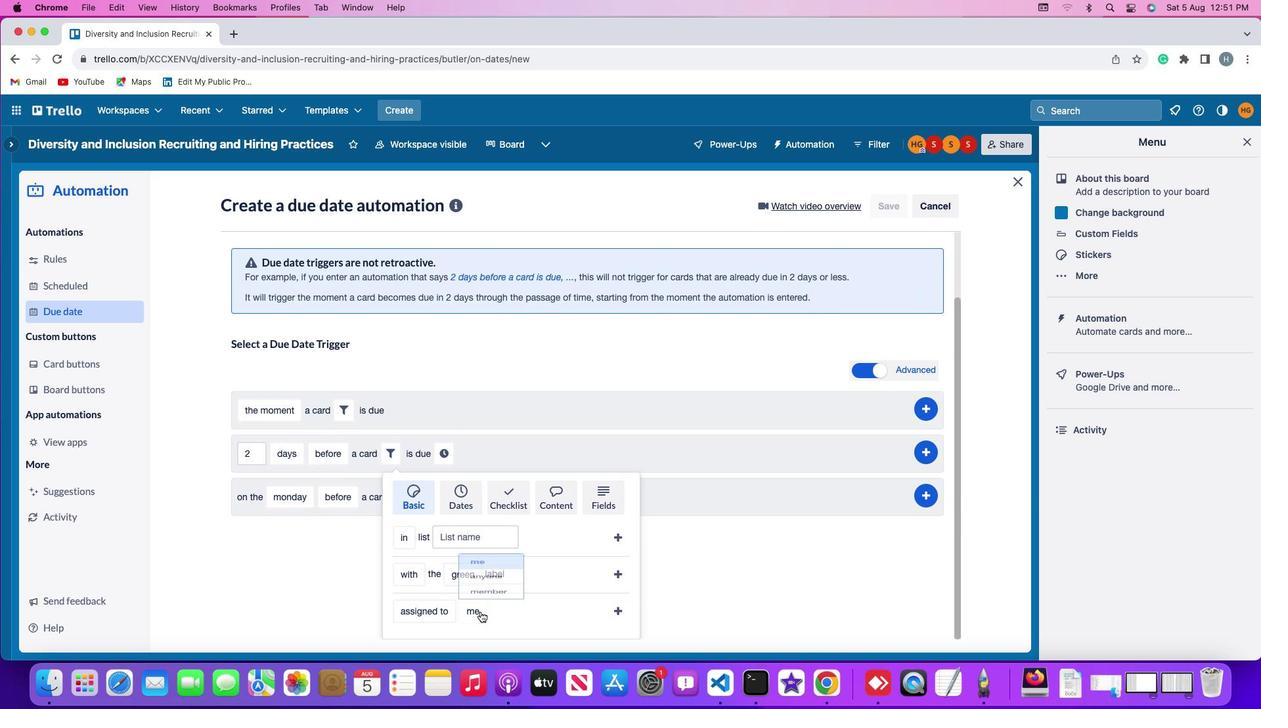 
Action: Mouse moved to (495, 532)
Screenshot: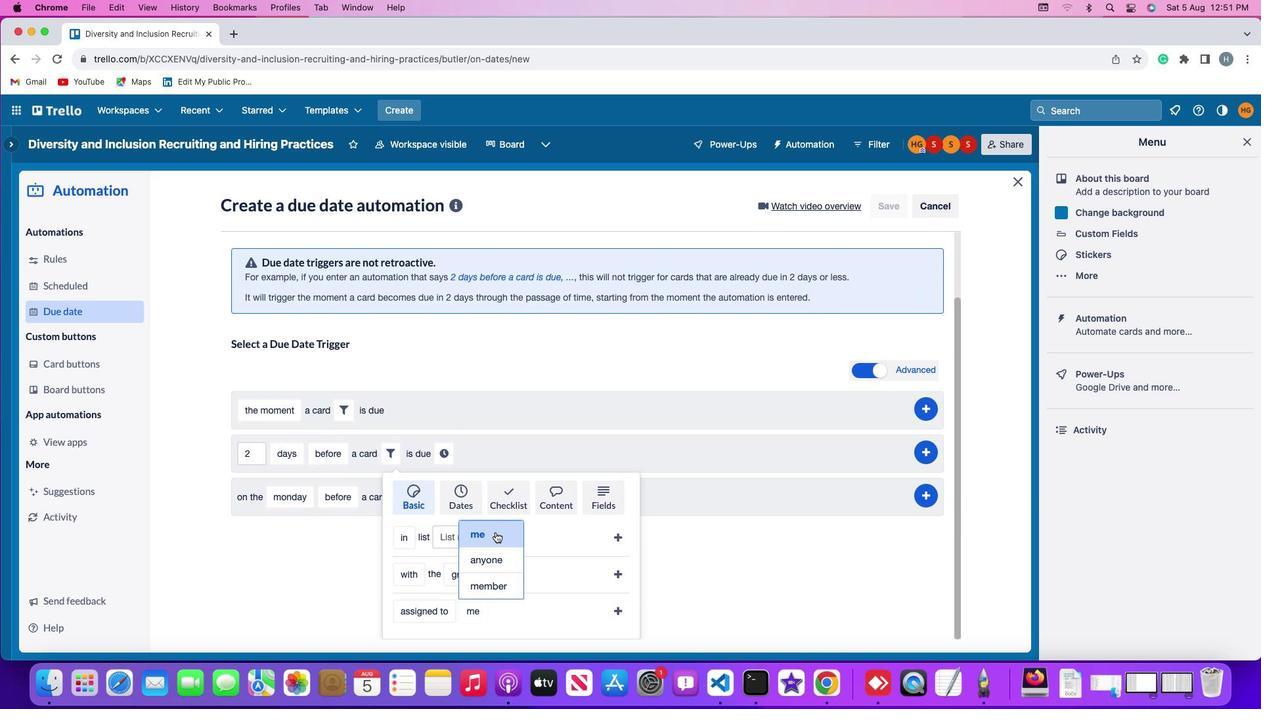 
Action: Mouse pressed left at (495, 532)
Screenshot: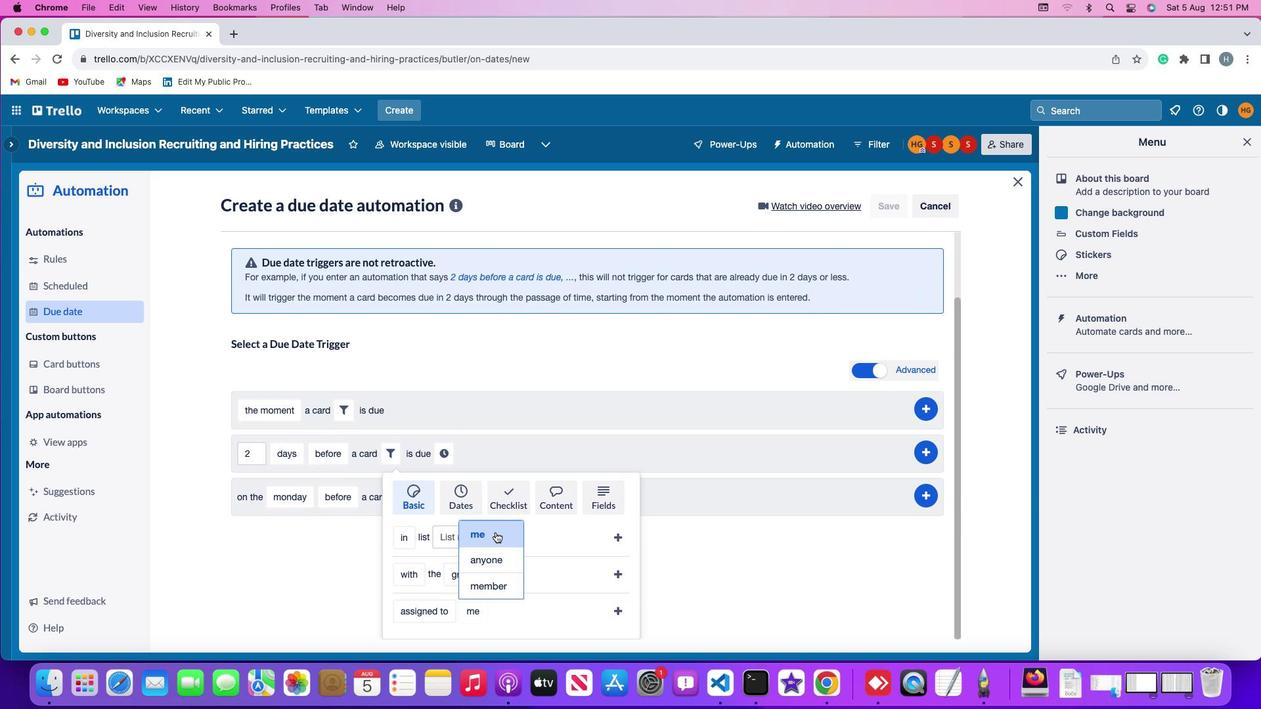 
Action: Mouse moved to (614, 607)
Screenshot: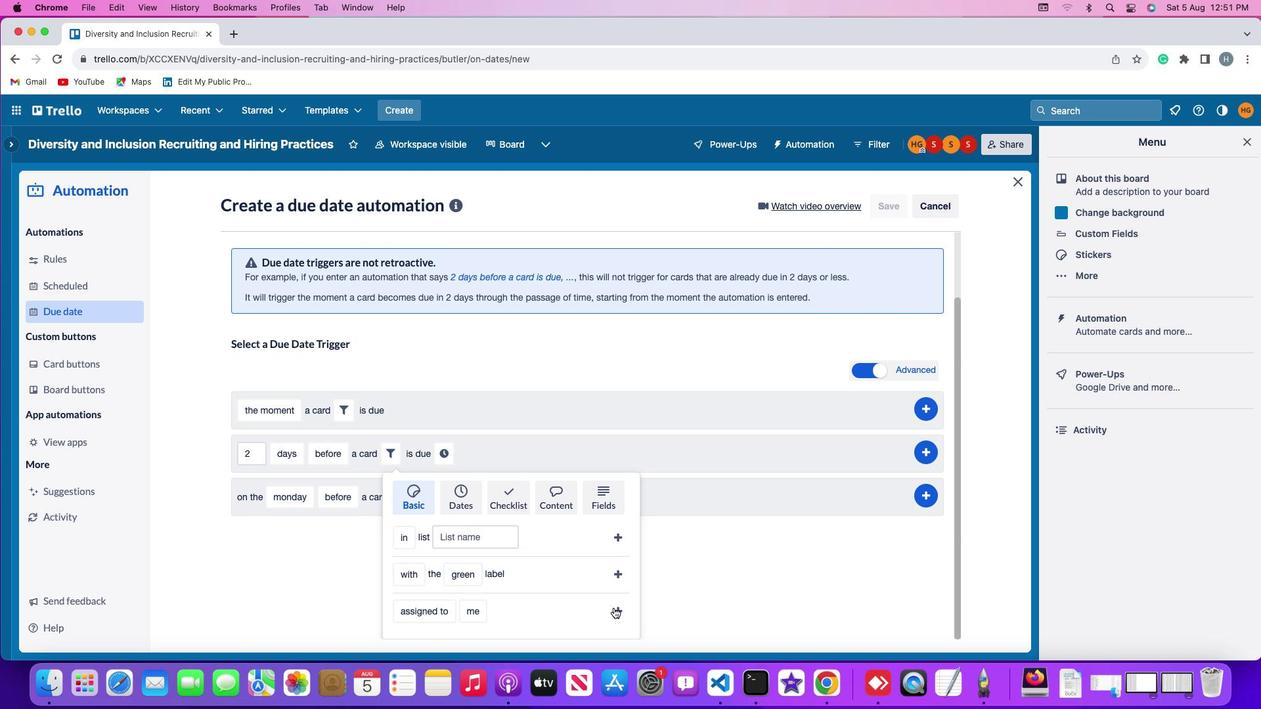 
Action: Mouse pressed left at (614, 607)
Screenshot: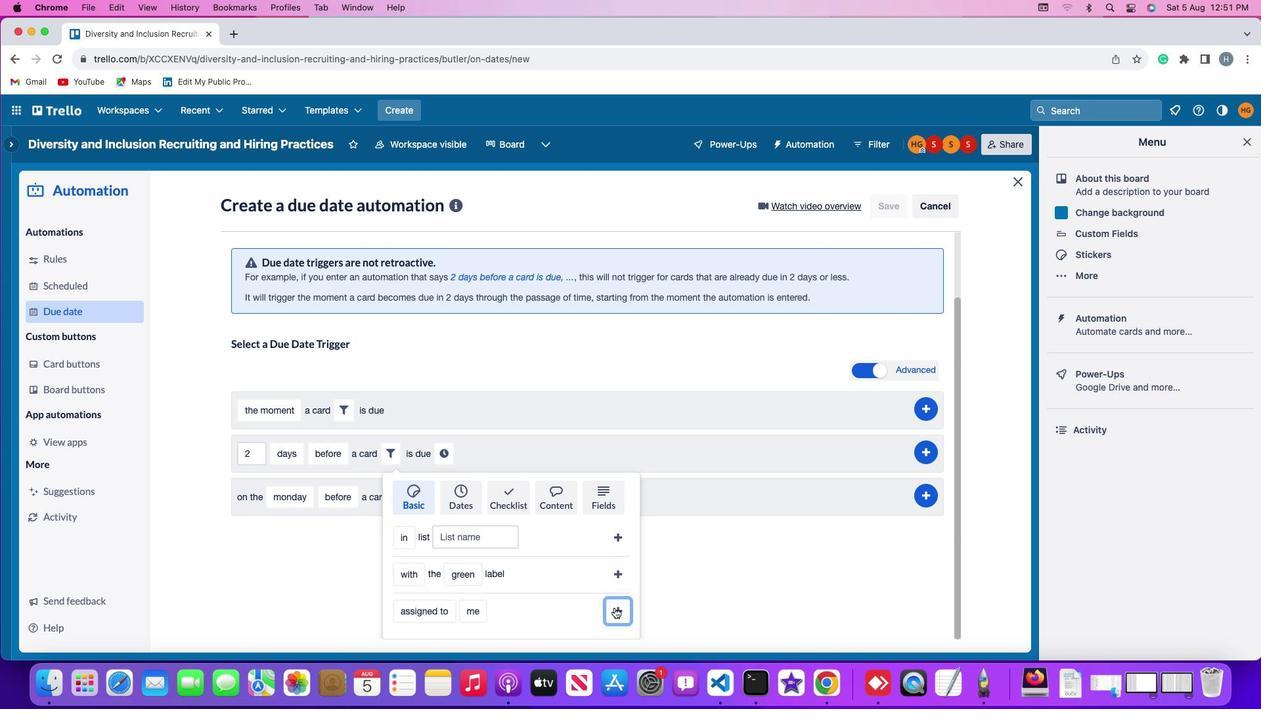 
Action: Mouse moved to (538, 526)
Screenshot: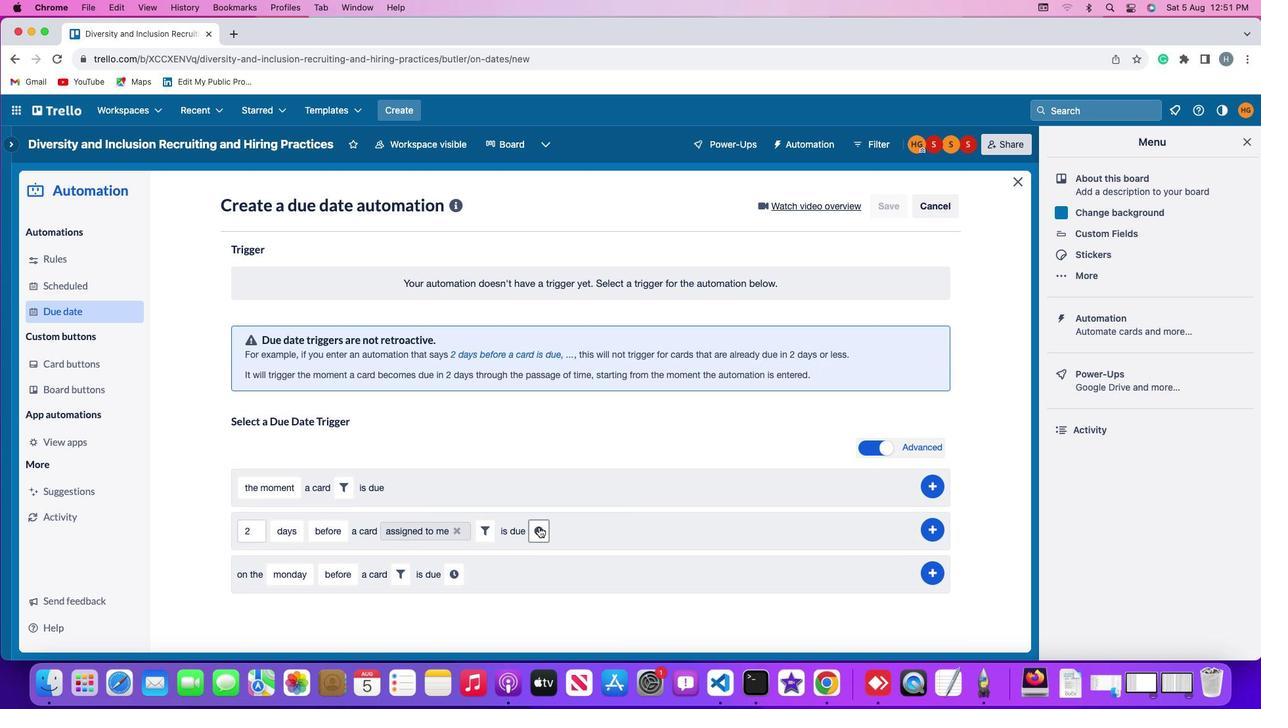 
Action: Mouse pressed left at (538, 526)
Screenshot: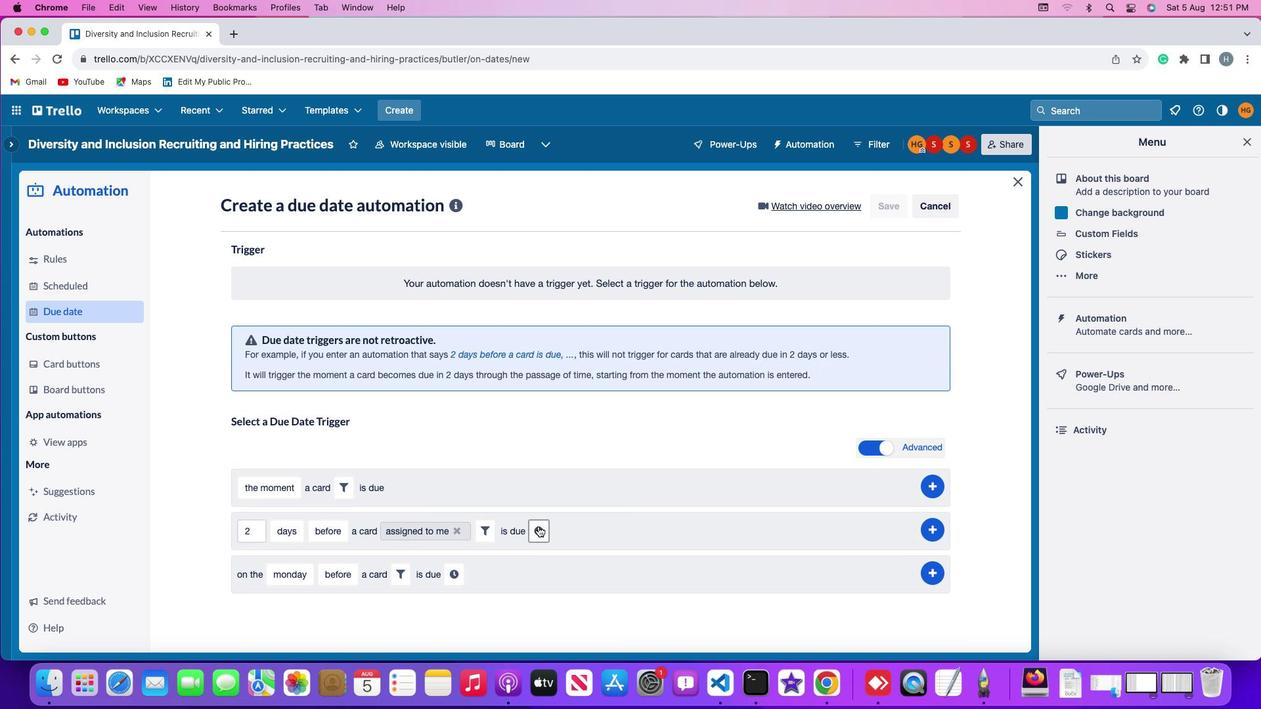 
Action: Mouse moved to (566, 536)
Screenshot: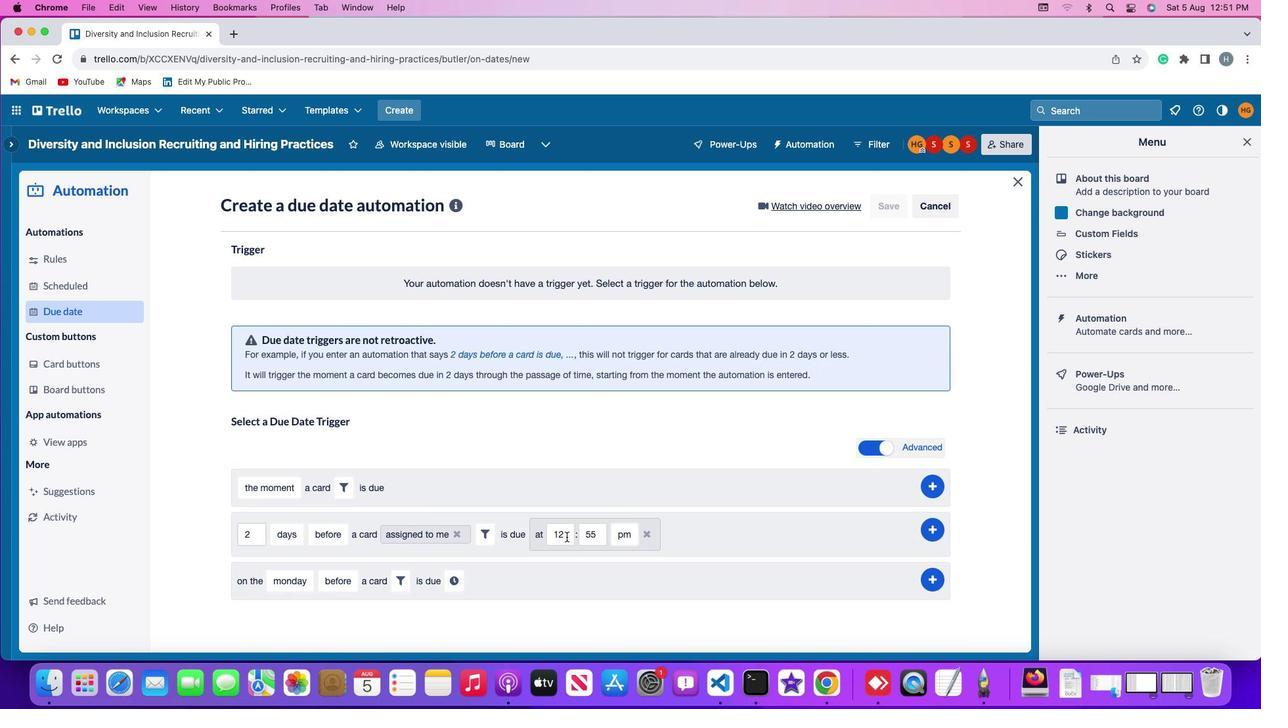 
Action: Mouse pressed left at (566, 536)
Screenshot: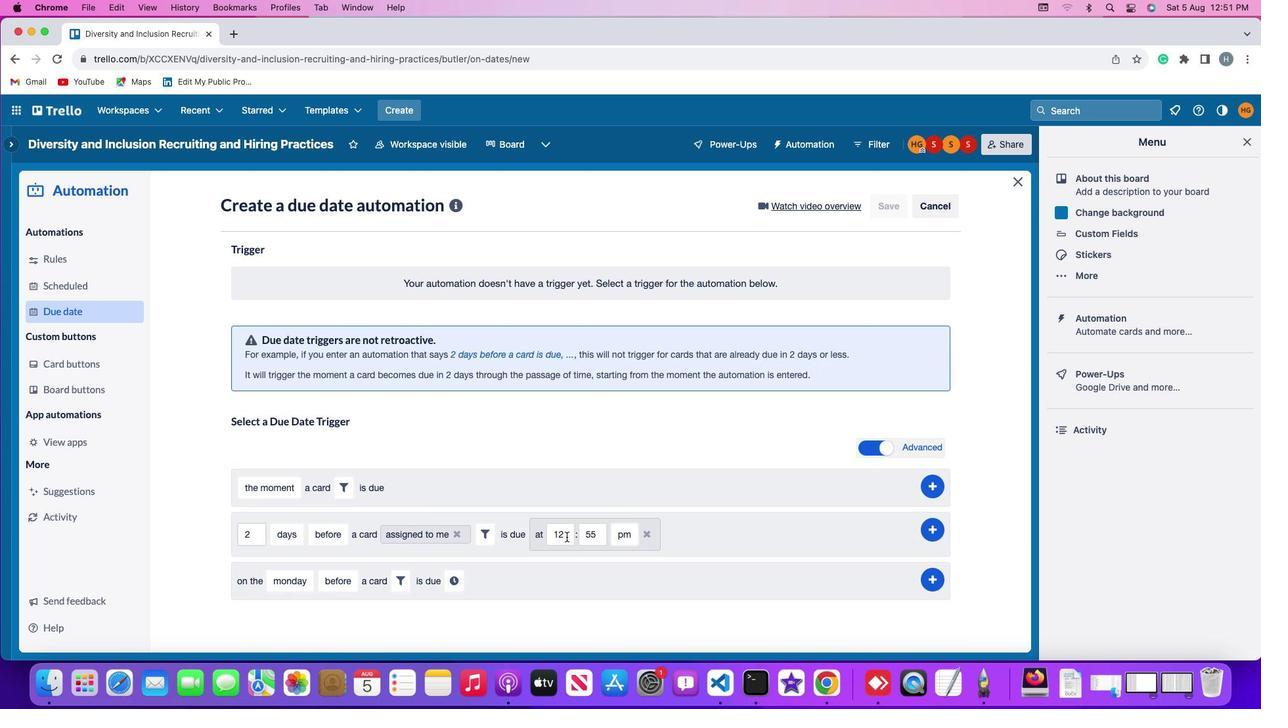 
Action: Mouse moved to (566, 535)
Screenshot: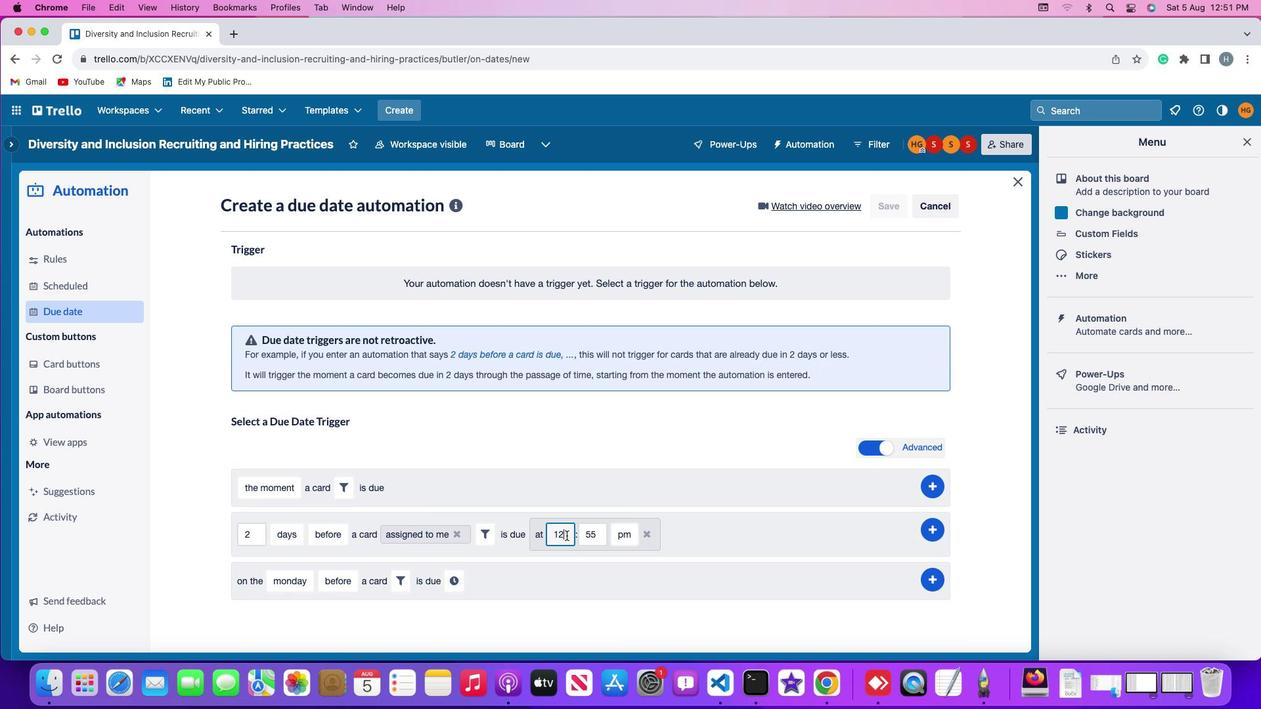 
Action: Key pressed Key.backspace
Screenshot: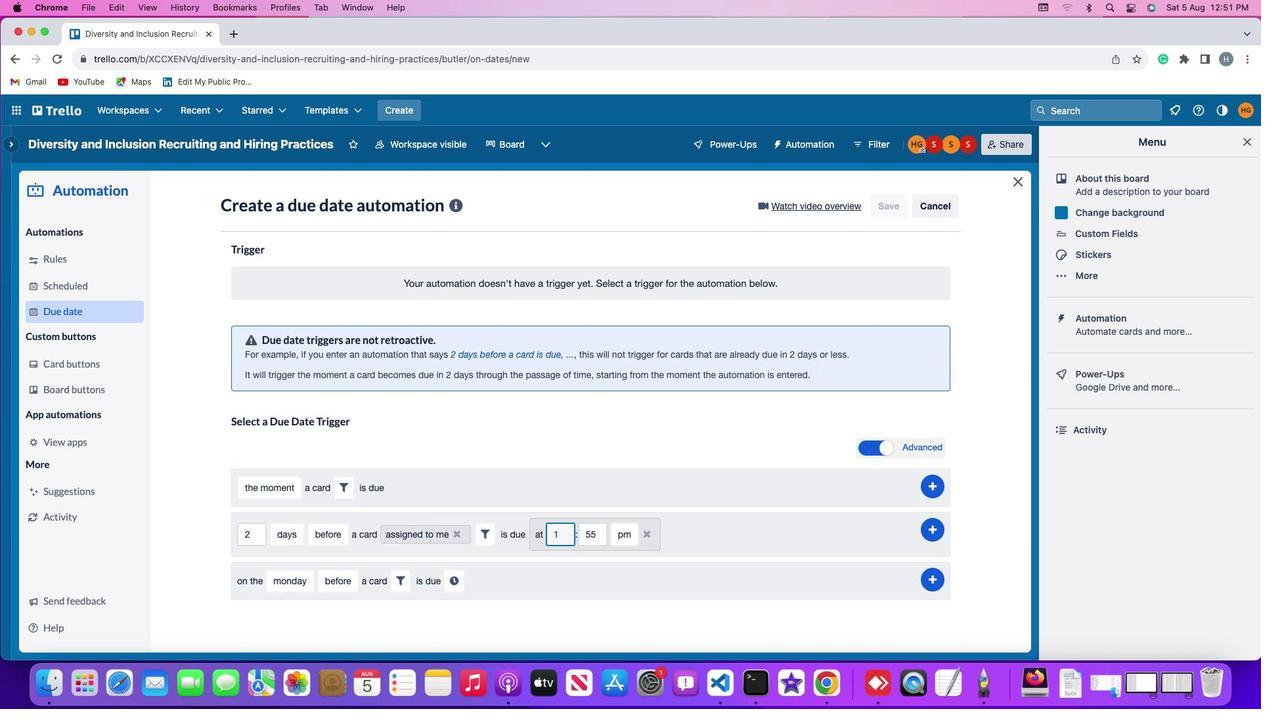 
Action: Mouse moved to (566, 535)
Screenshot: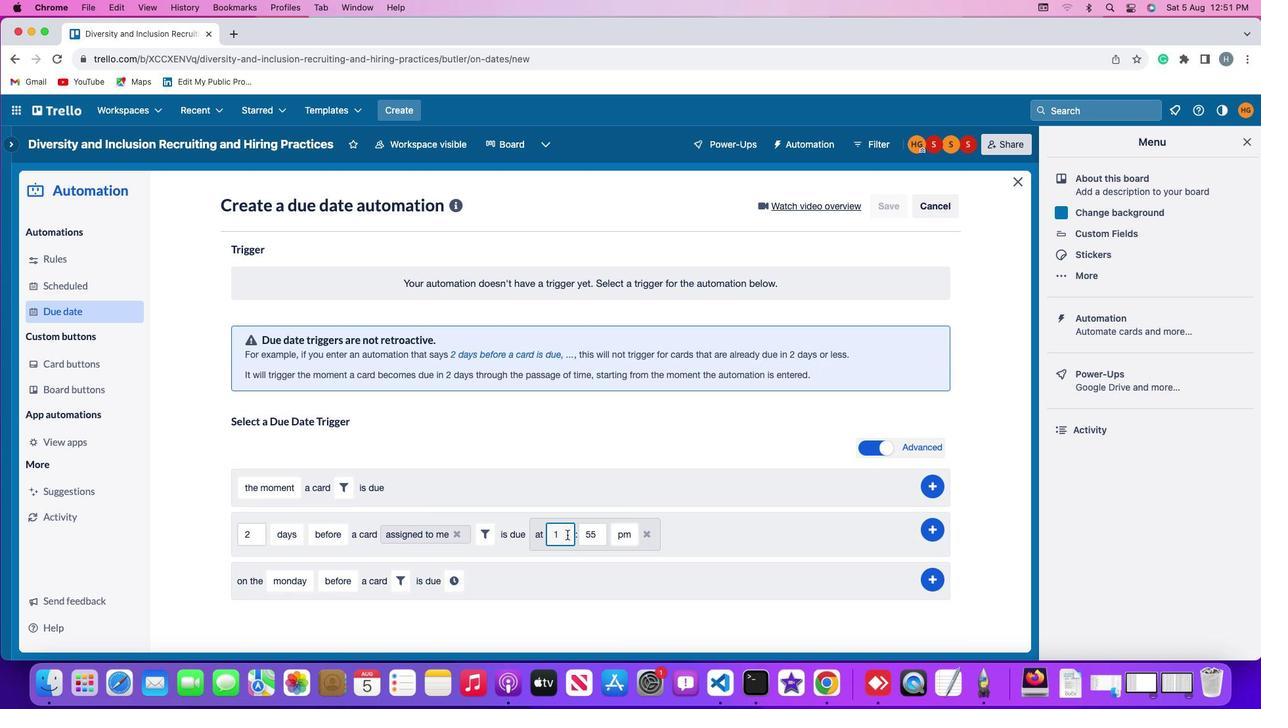 
Action: Key pressed '1'
Screenshot: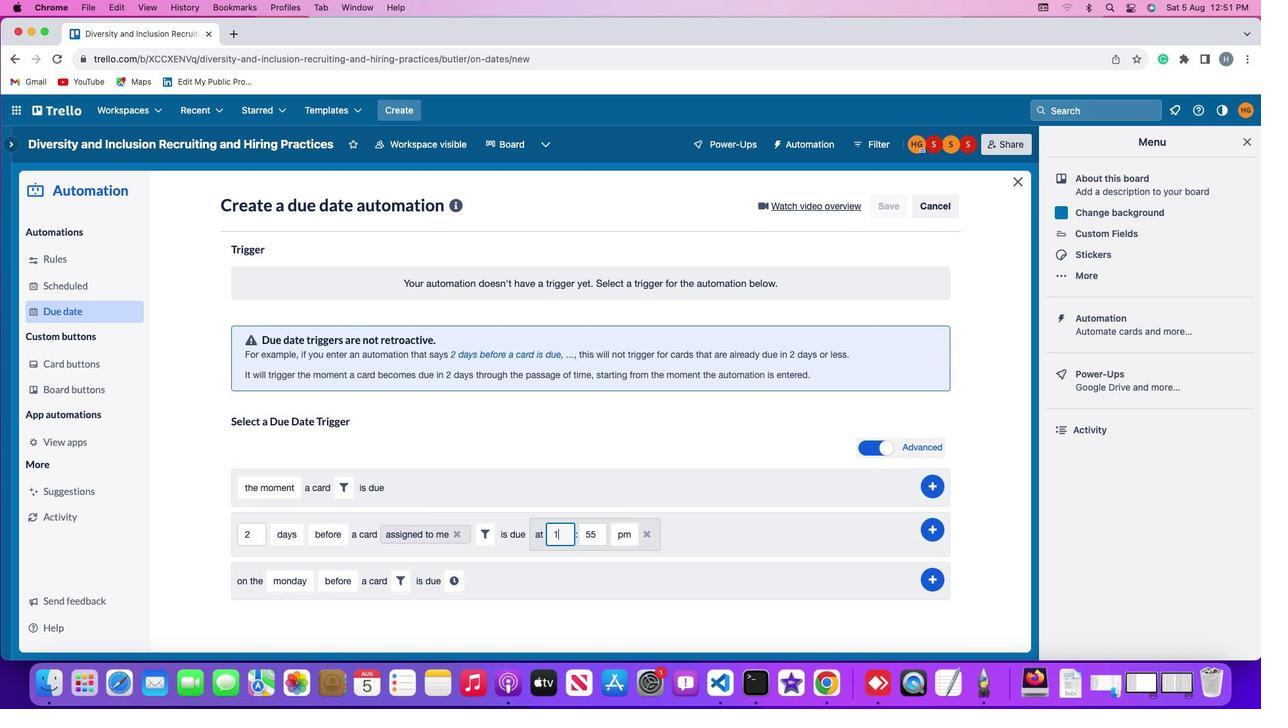 
Action: Mouse moved to (599, 532)
Screenshot: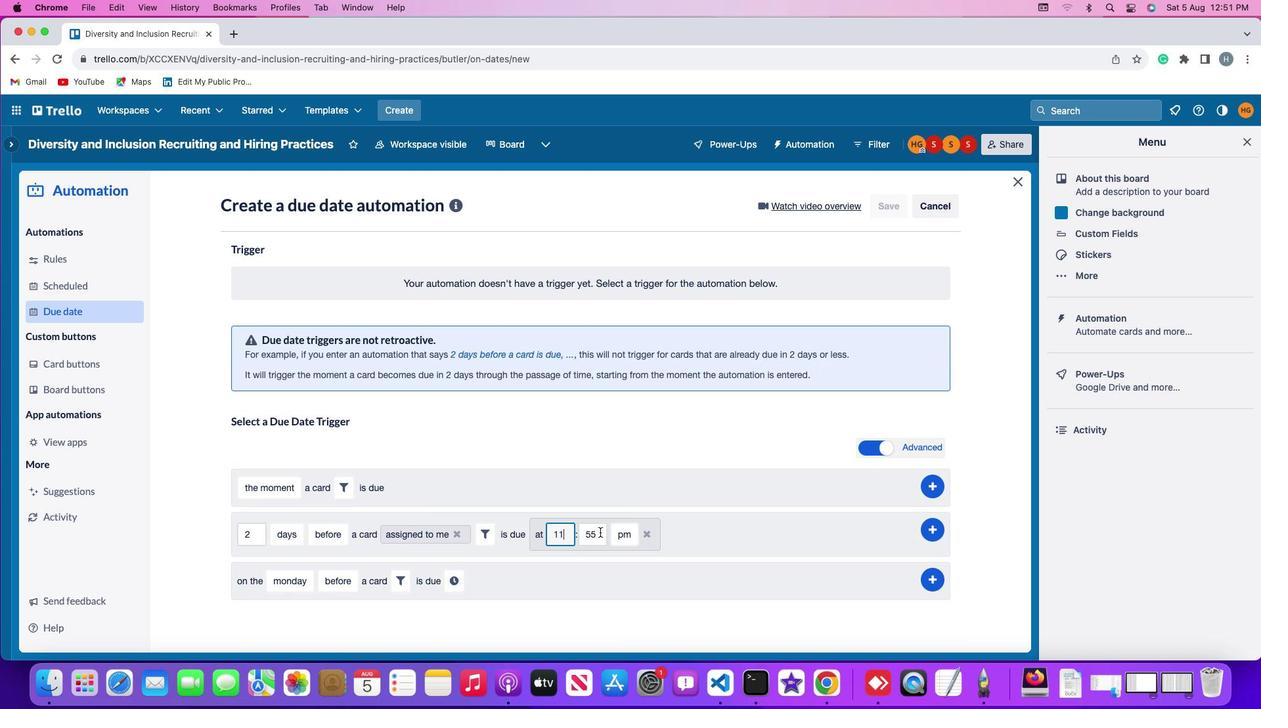 
Action: Mouse pressed left at (599, 532)
Screenshot: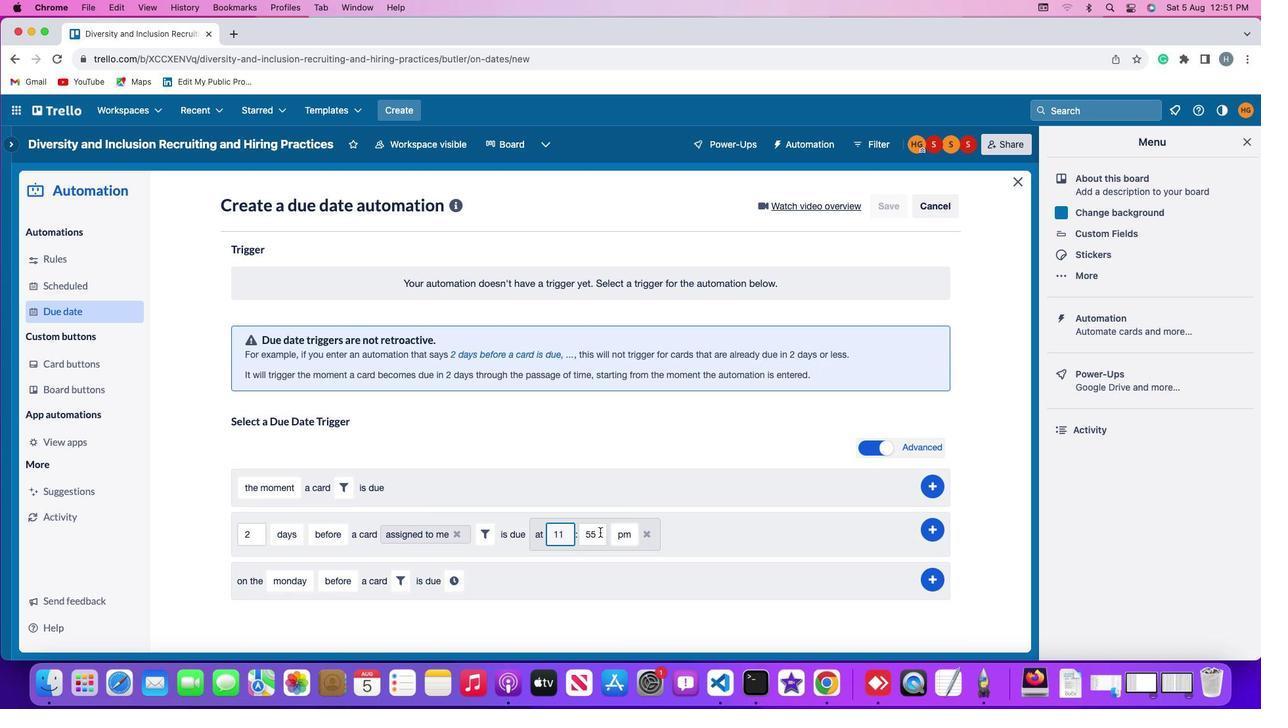 
Action: Key pressed Key.backspaceKey.backspace'0''0'
Screenshot: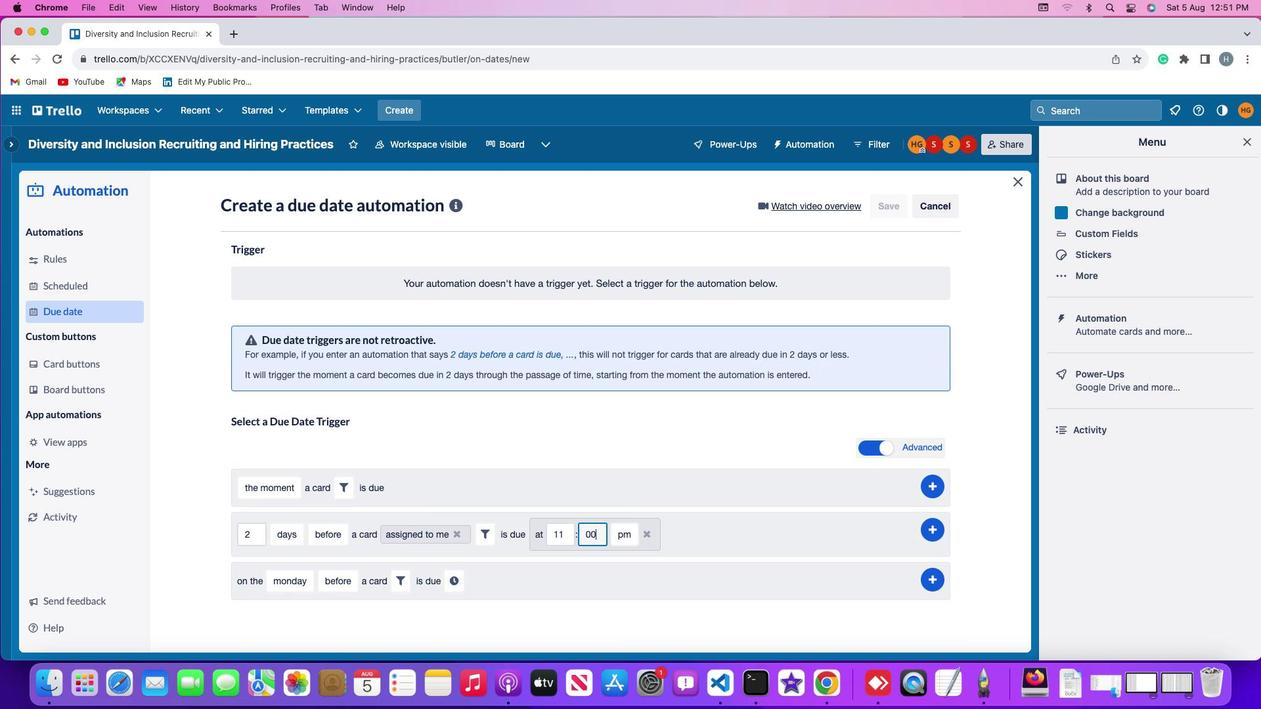 
Action: Mouse moved to (619, 532)
Screenshot: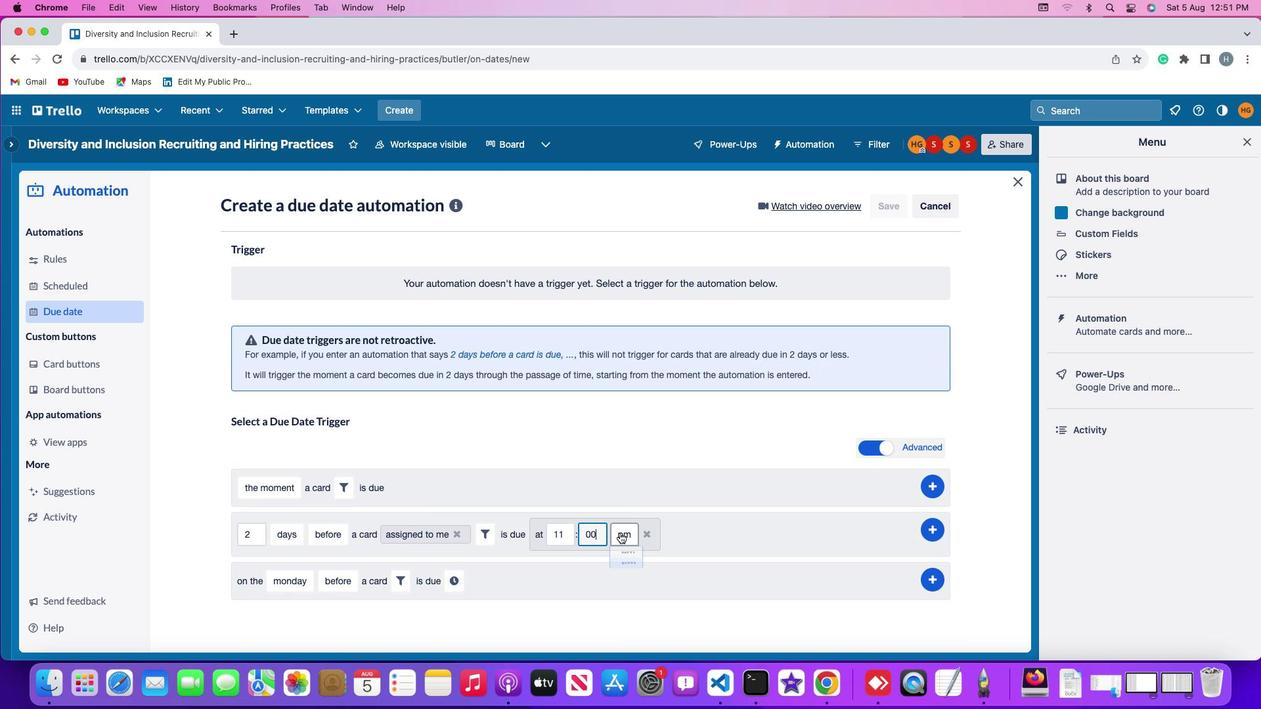 
Action: Mouse pressed left at (619, 532)
Screenshot: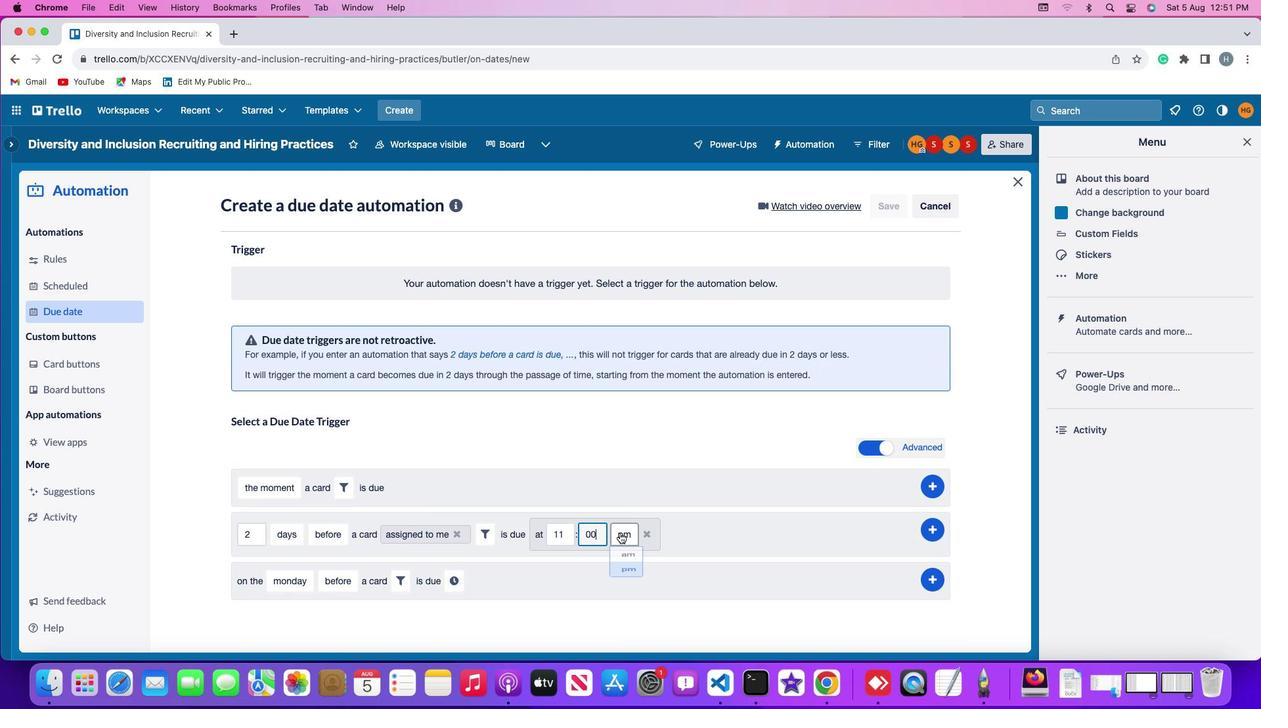 
Action: Mouse moved to (629, 559)
Screenshot: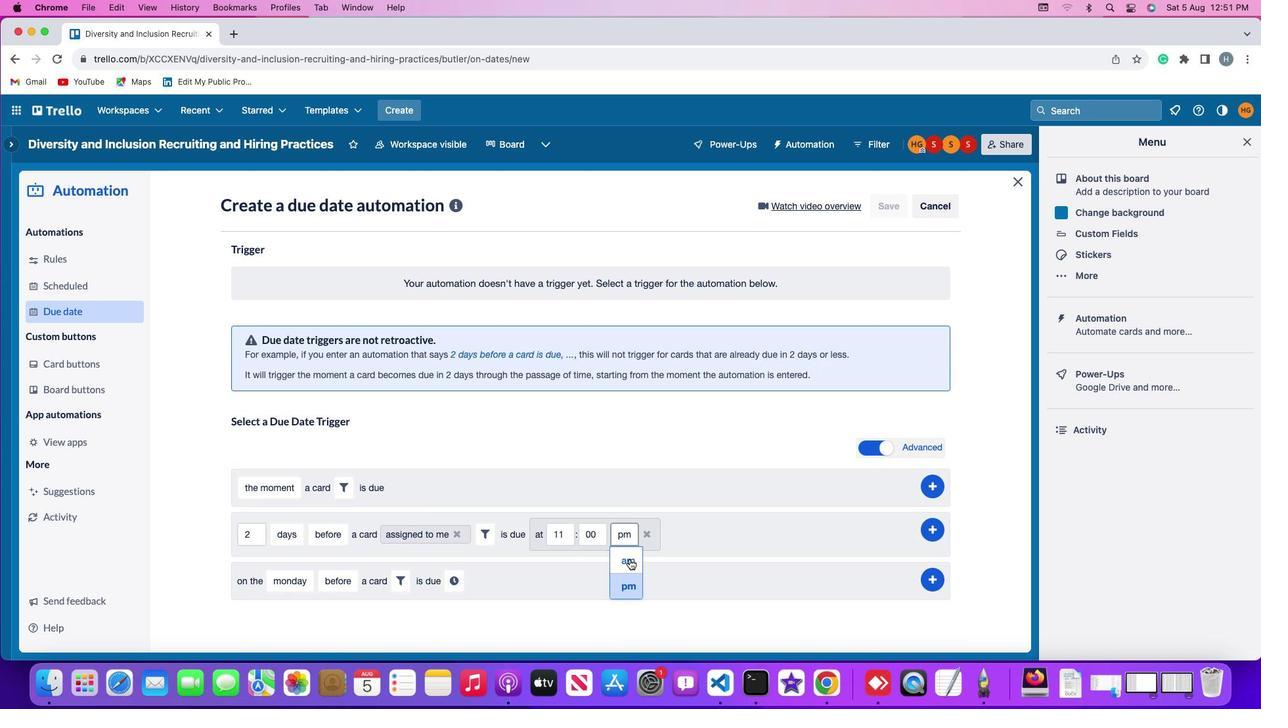
Action: Mouse pressed left at (629, 559)
Screenshot: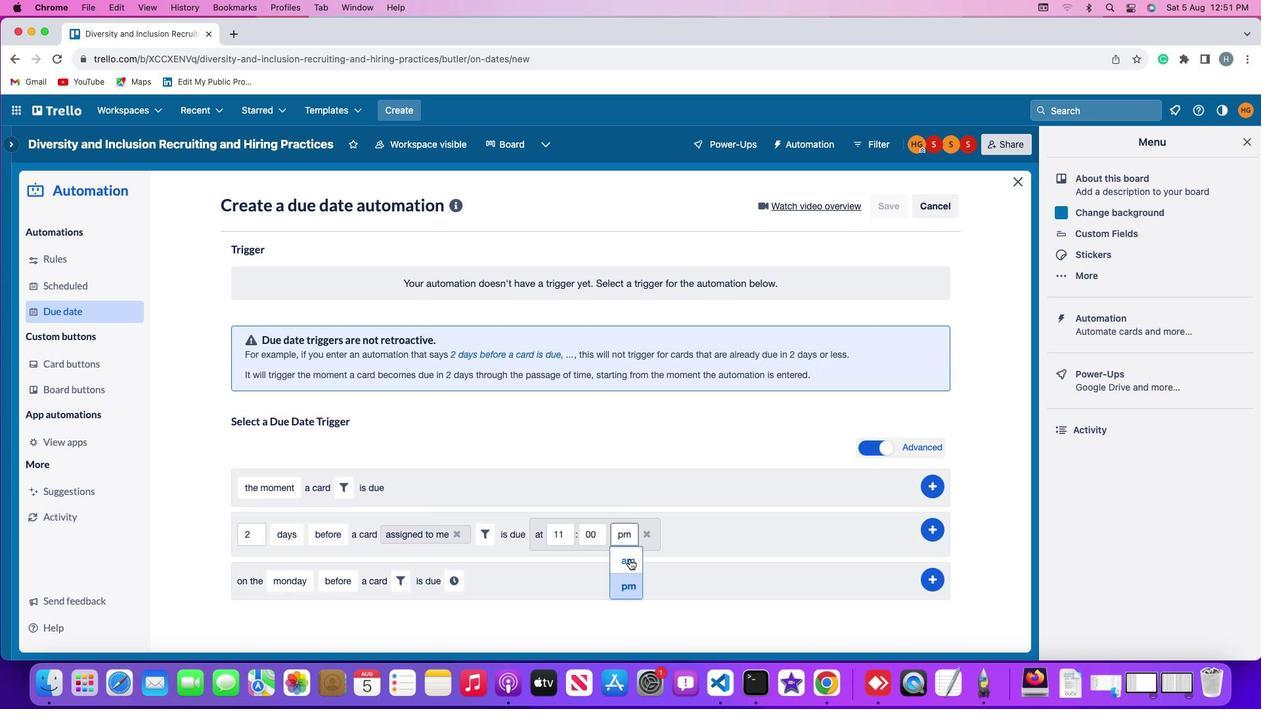 
Action: Mouse moved to (935, 526)
Screenshot: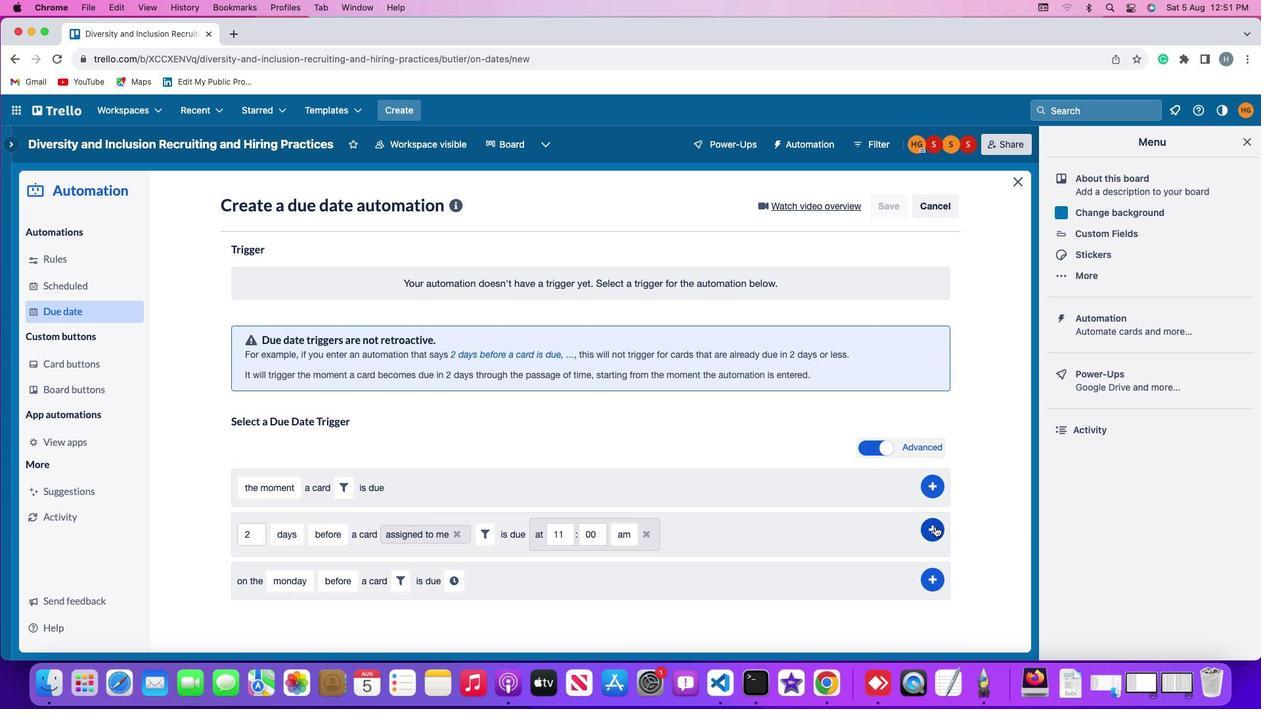 
Action: Mouse pressed left at (935, 526)
Screenshot: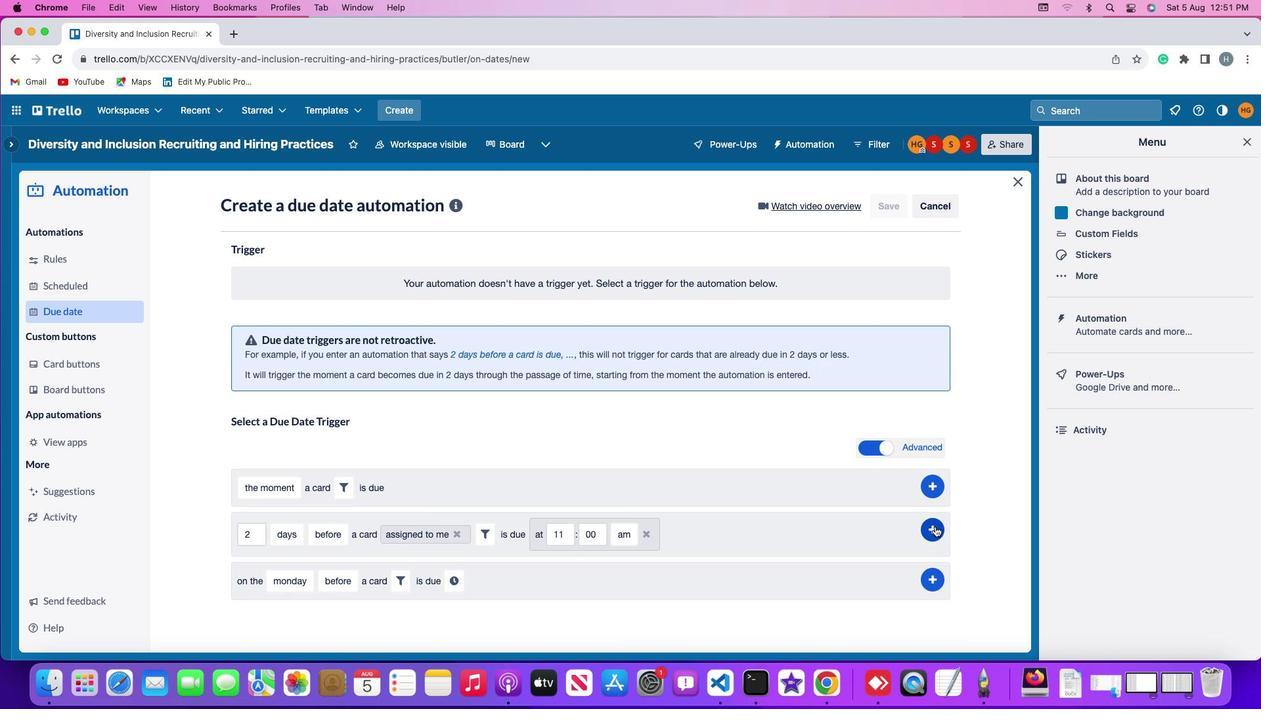
Action: Mouse moved to (976, 425)
Screenshot: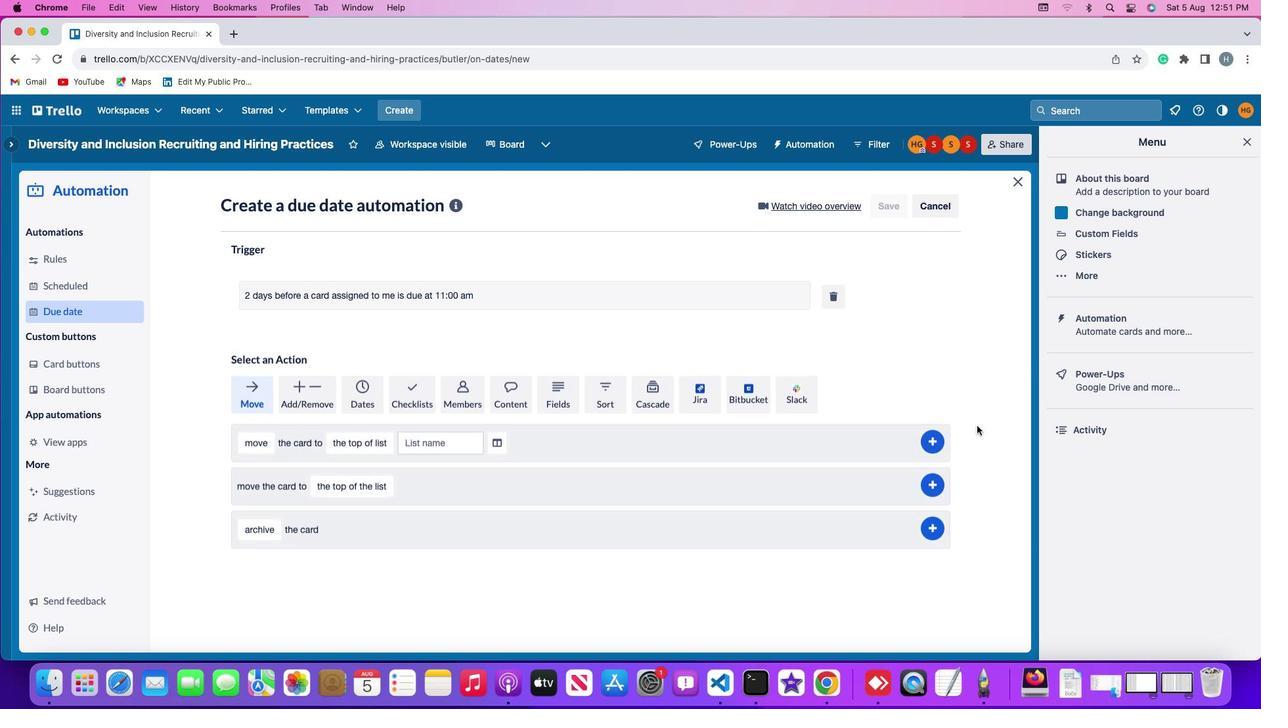 
